Task: Open a blank sheet, save the file as regularreading.html Add Heading 'Benefits of regular reading: 'Add the following points with tick bullets '•	Expanding knowledge_x000D_
•	Improving cognitive abilities_x000D_
' Highlight heading with color  Grey ,change the font size of heading and points to 20
Action: Mouse moved to (299, 202)
Screenshot: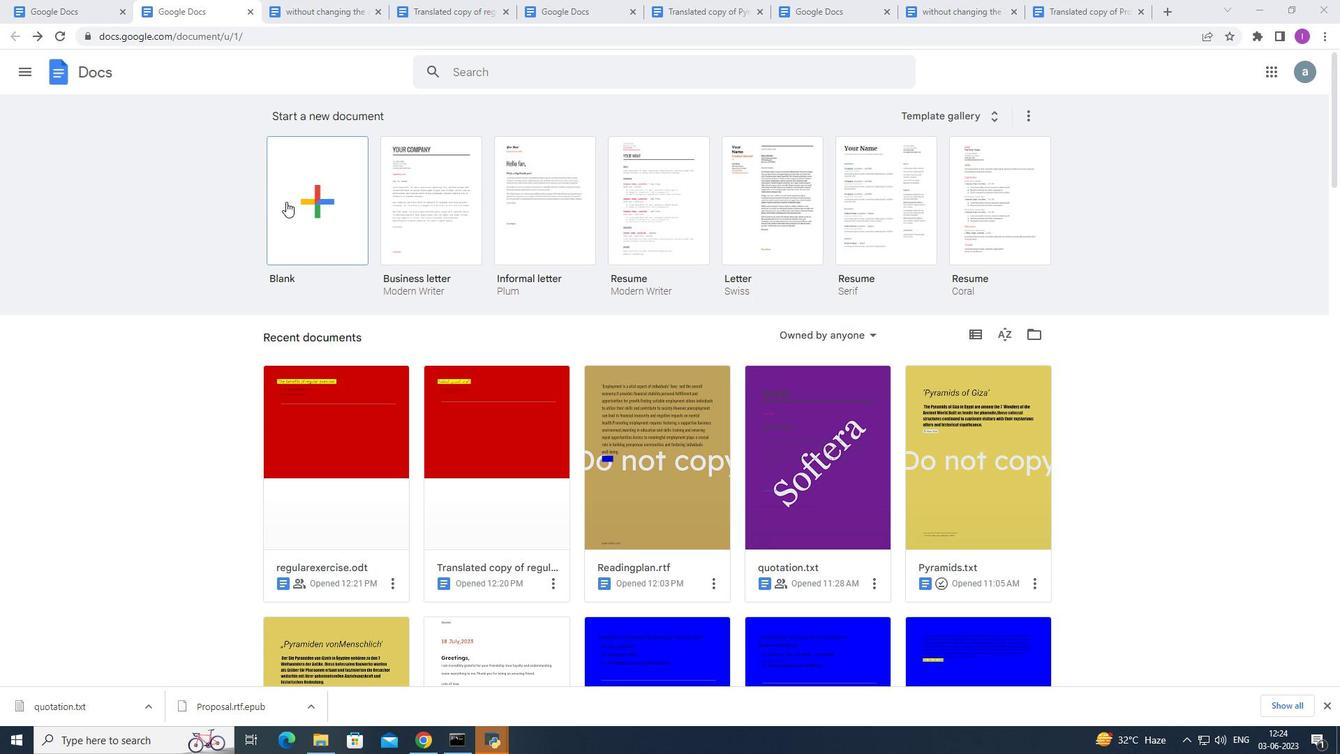 
Action: Mouse pressed left at (299, 202)
Screenshot: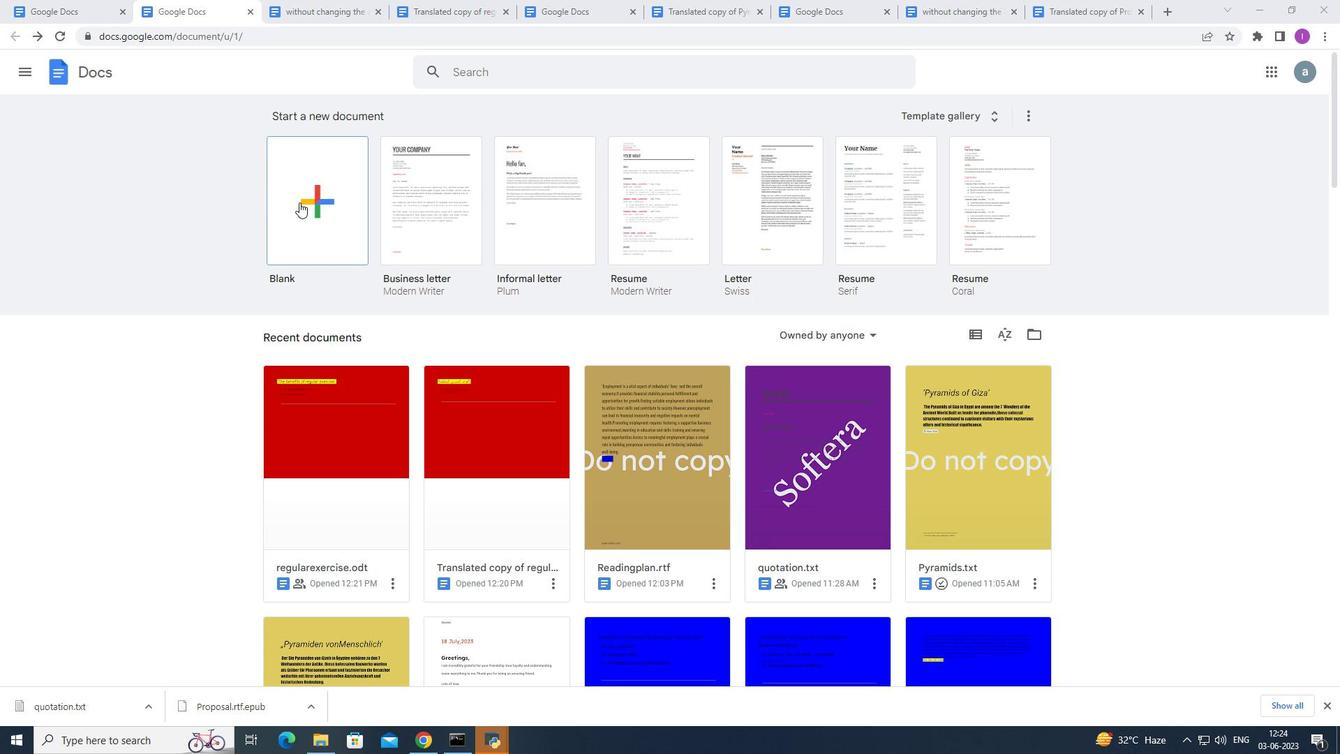 
Action: Mouse moved to (152, 64)
Screenshot: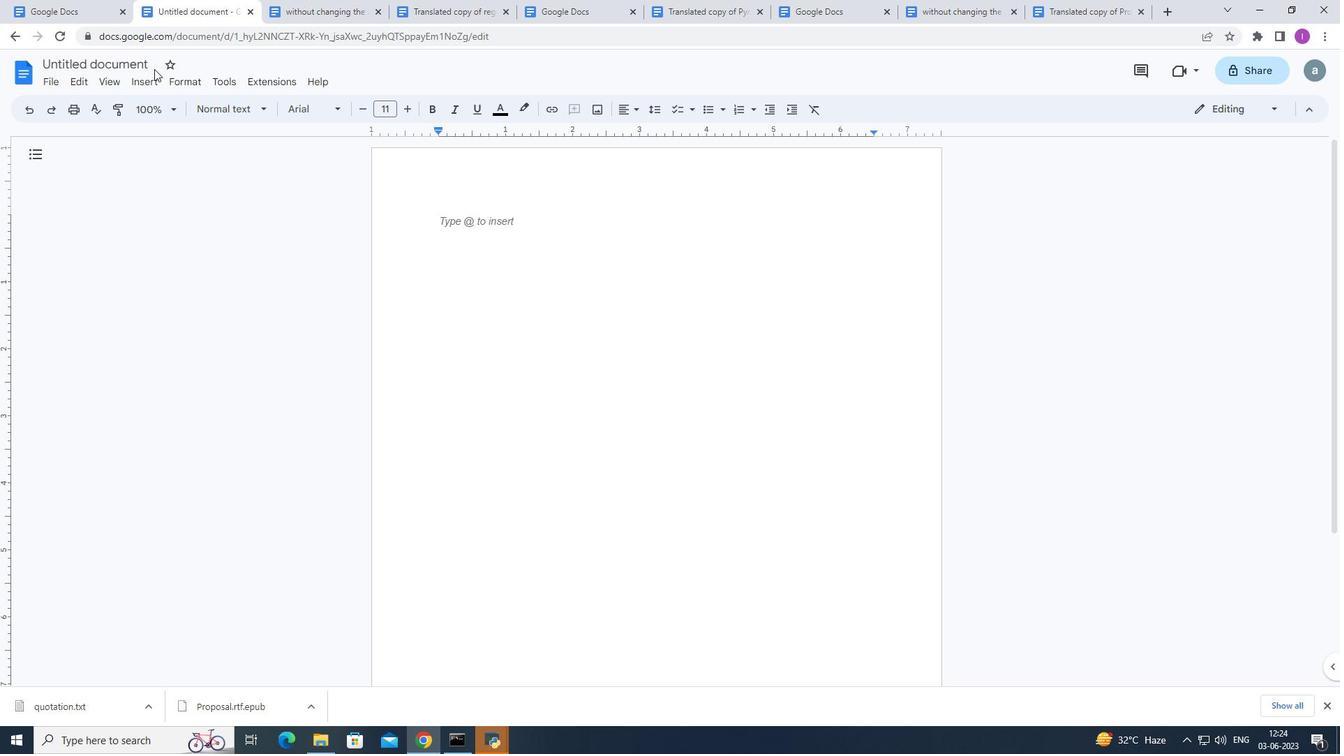 
Action: Mouse pressed left at (152, 64)
Screenshot: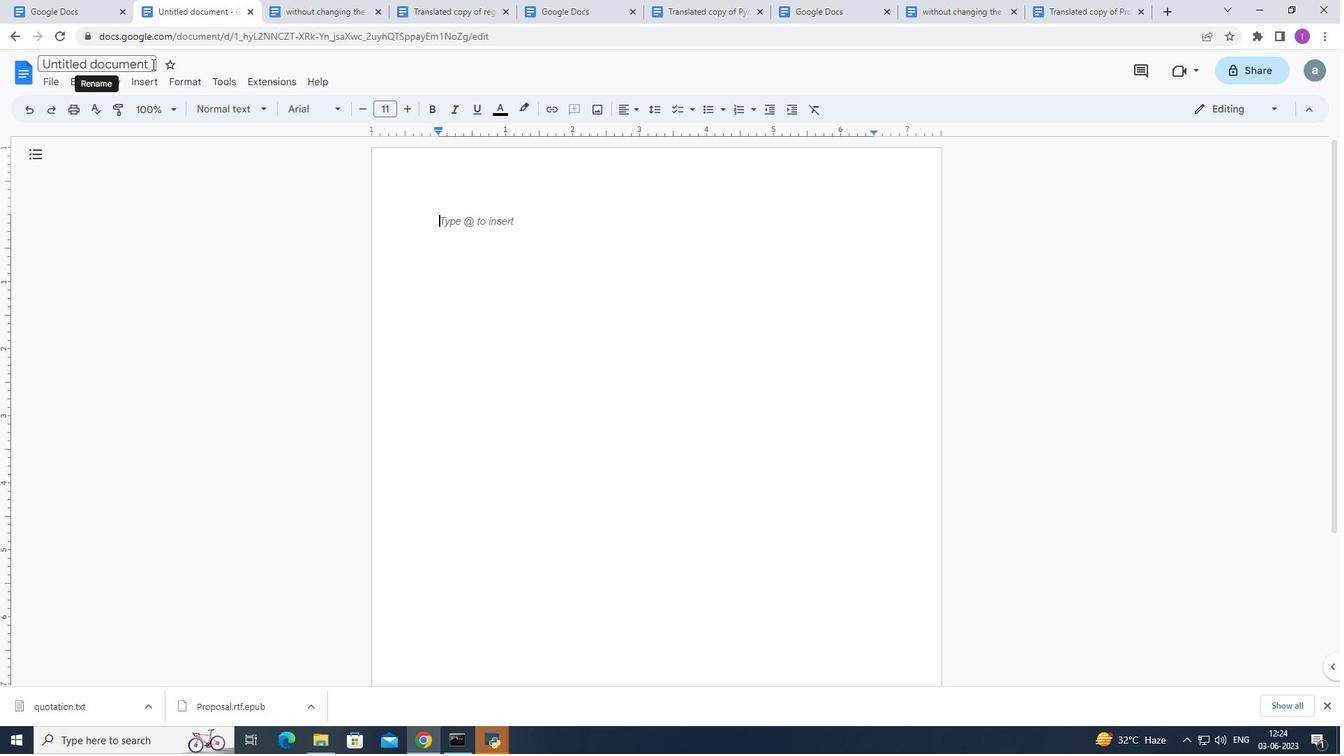 
Action: Mouse moved to (438, 71)
Screenshot: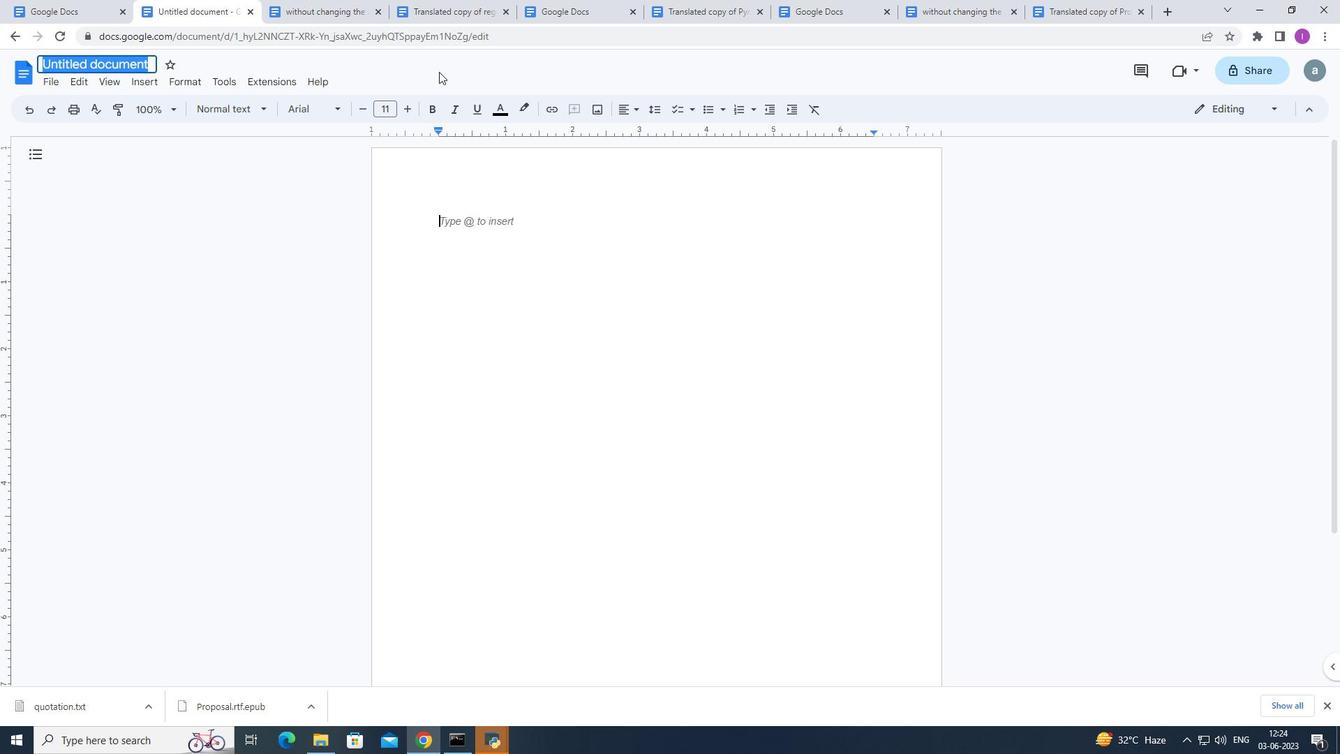 
Action: Key pressed regularreading
Screenshot: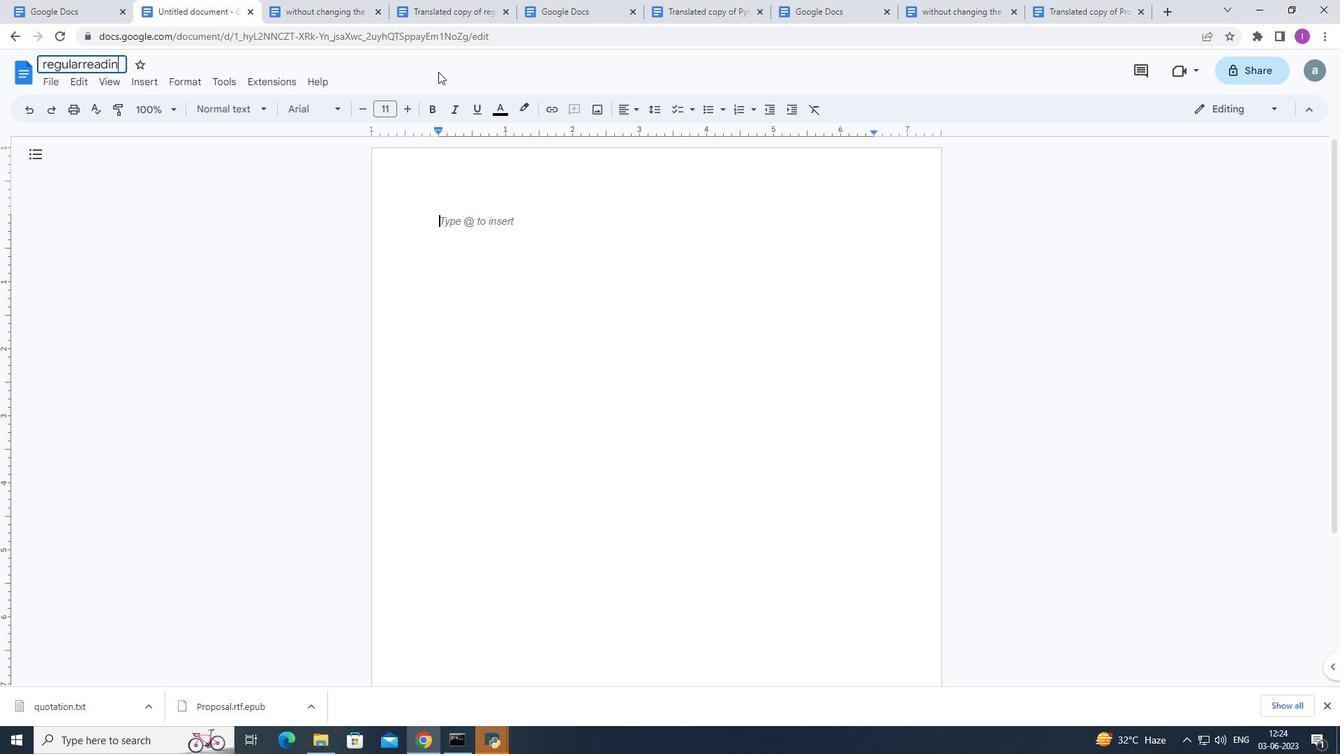 
Action: Mouse moved to (1340, 155)
Screenshot: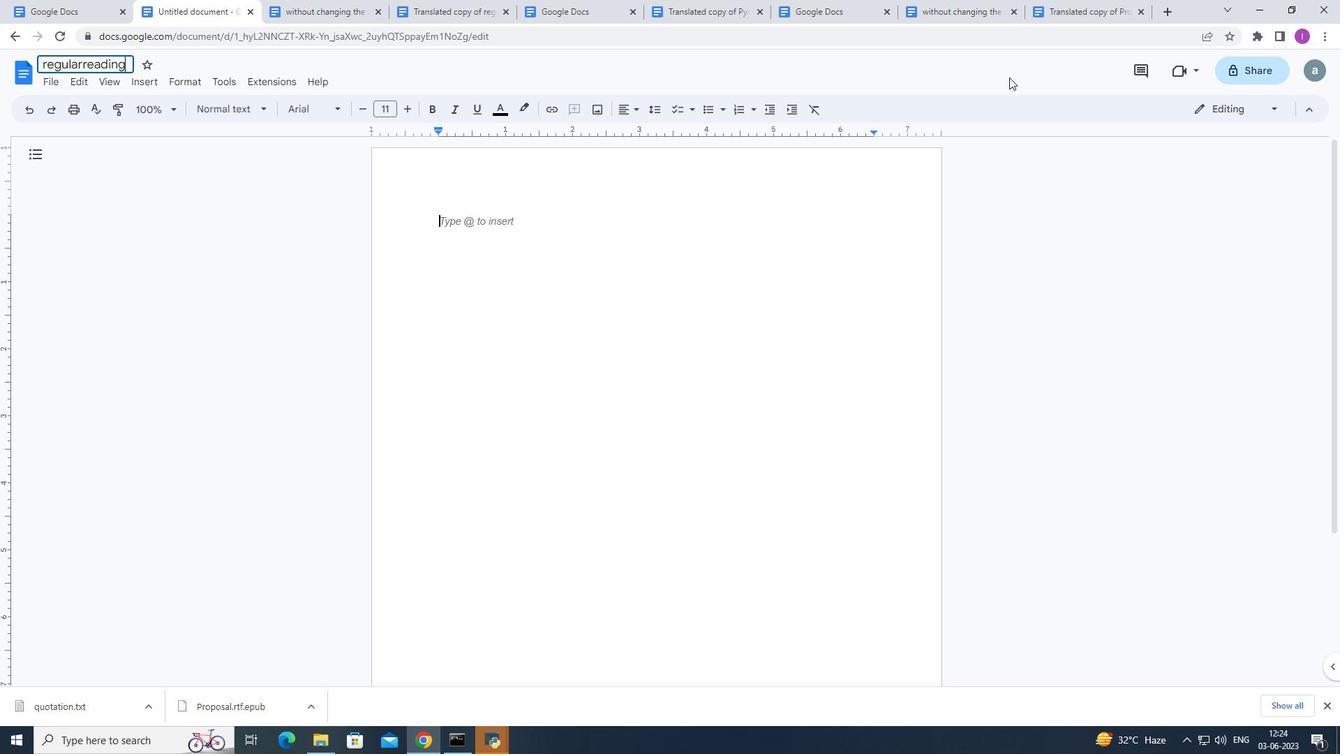 
Action: Key pressed .html
Screenshot: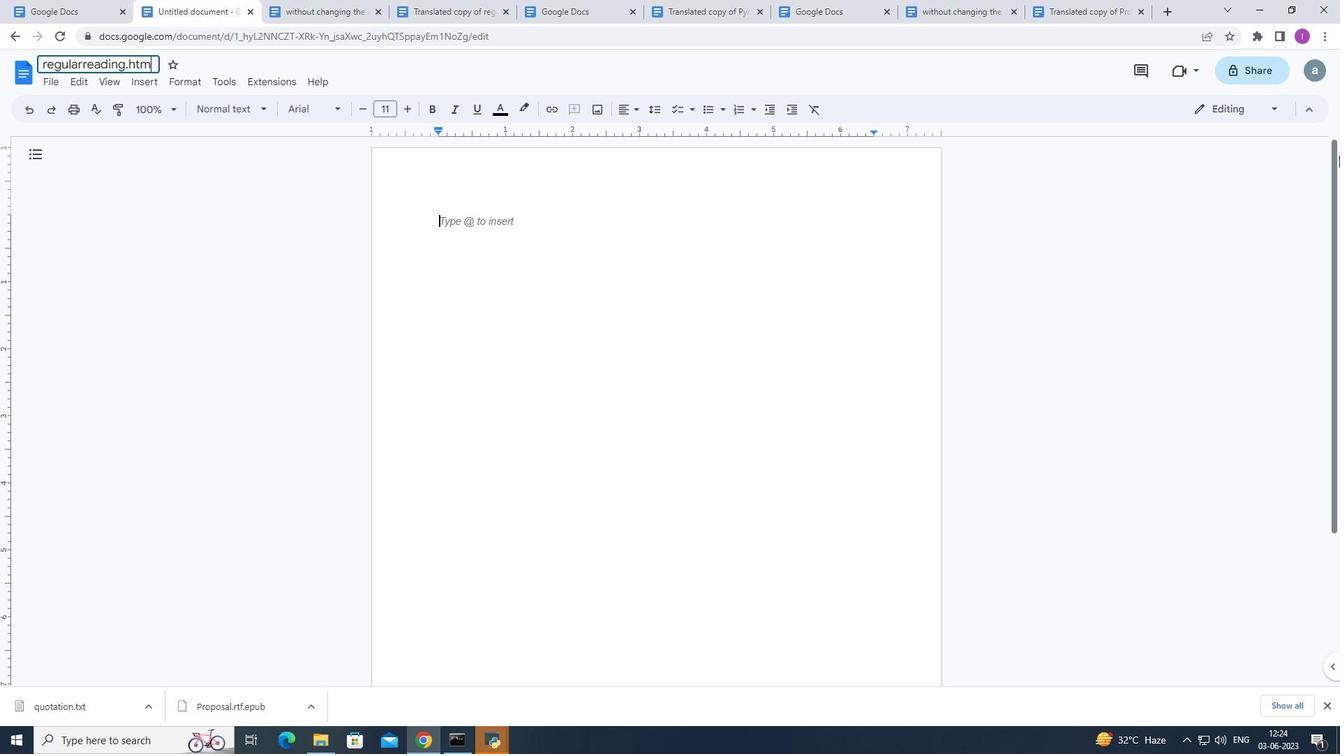 
Action: Mouse moved to (185, 83)
Screenshot: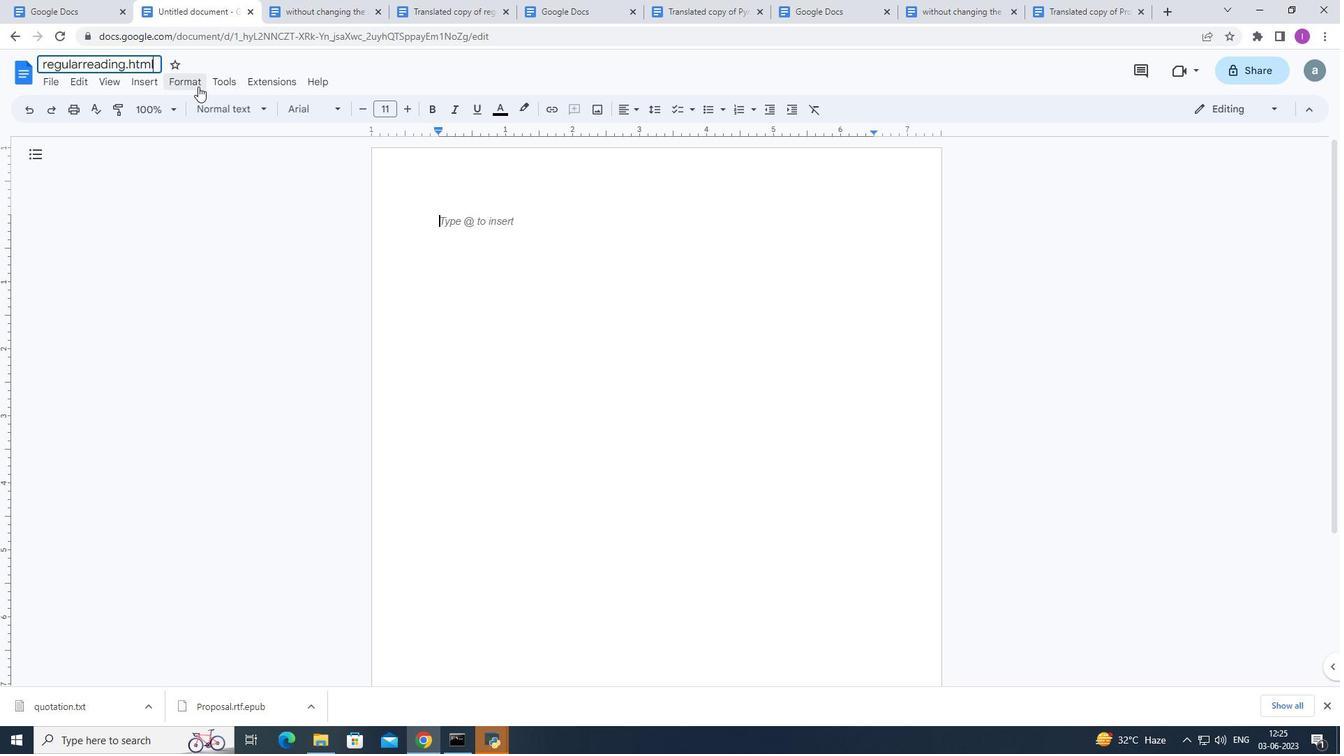 
Action: Mouse pressed left at (185, 83)
Screenshot: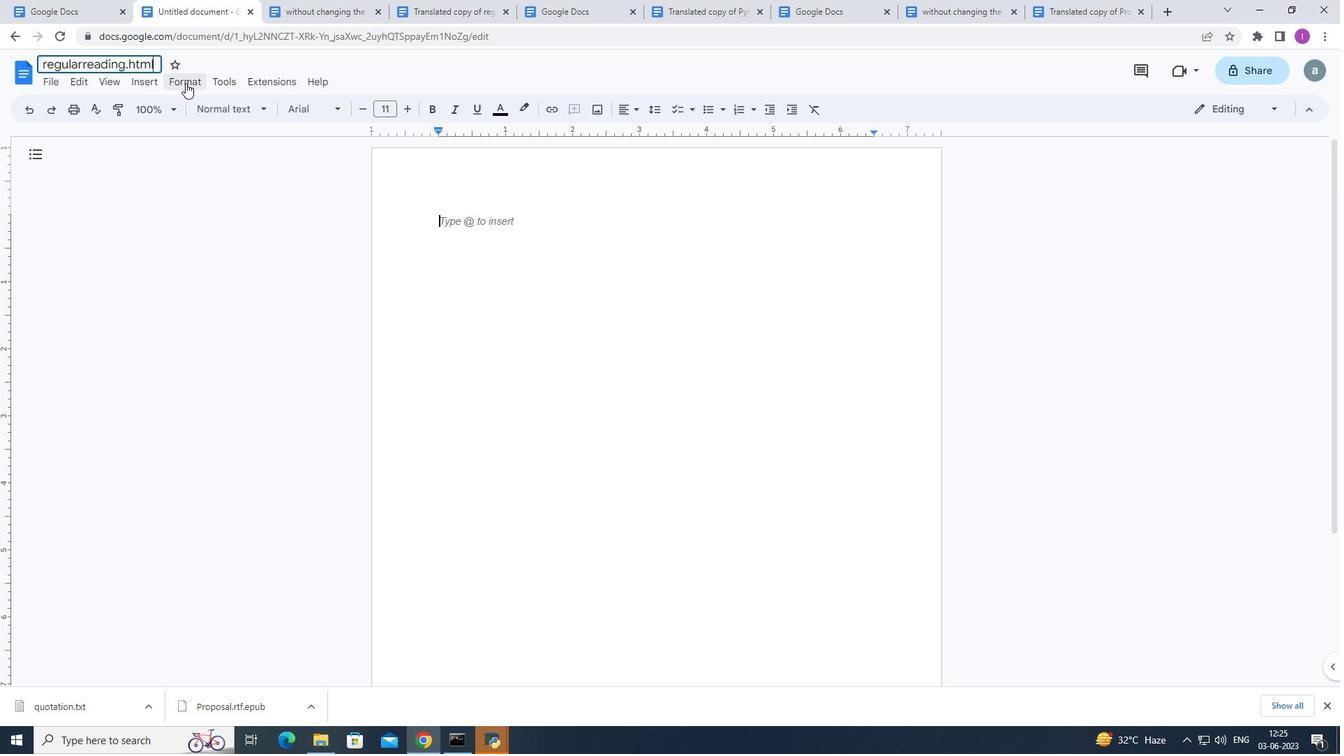 
Action: Mouse moved to (634, 236)
Screenshot: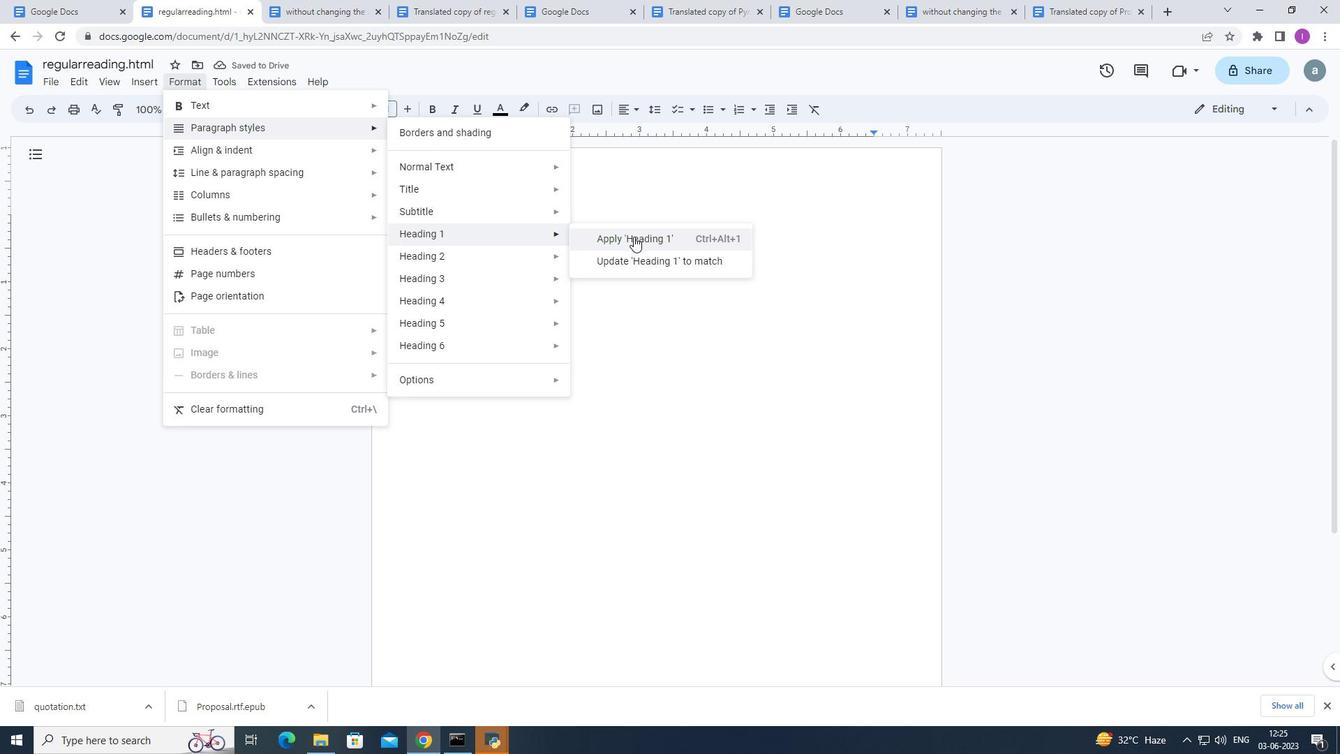 
Action: Mouse pressed left at (634, 236)
Screenshot: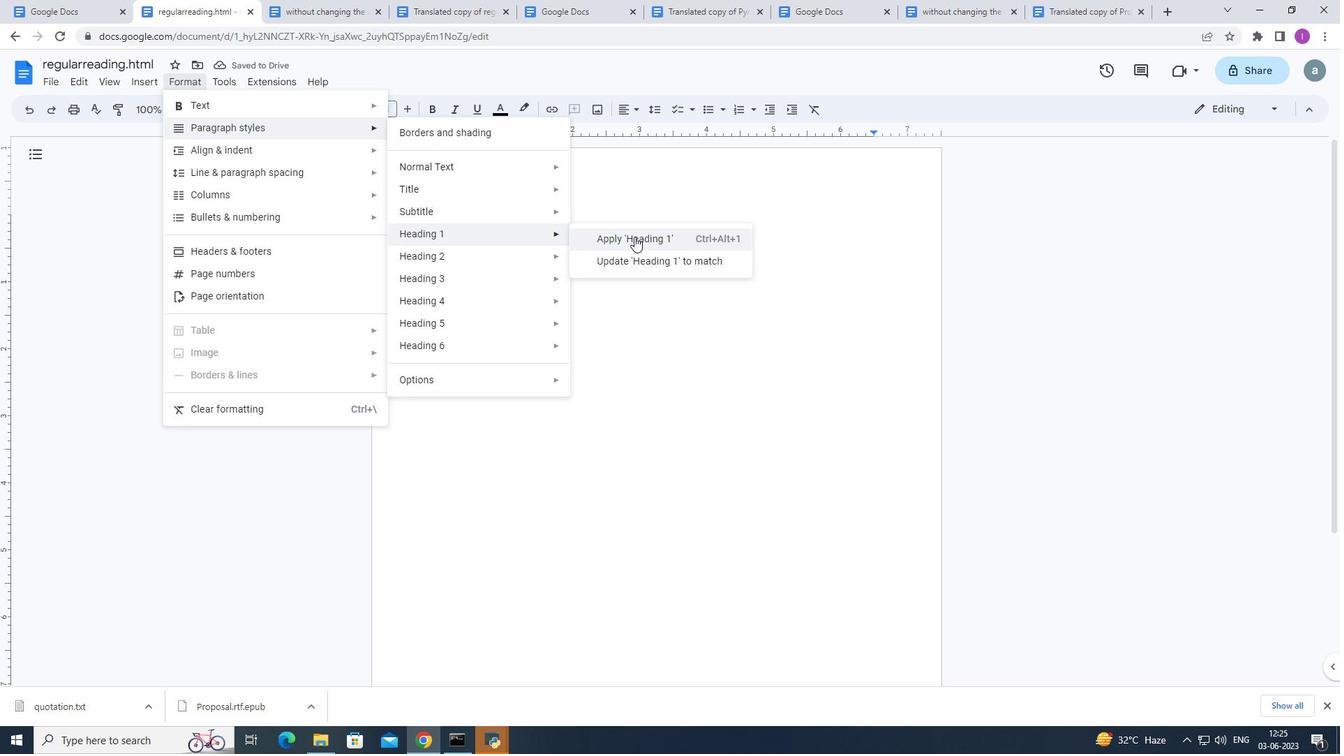
Action: Mouse moved to (605, 216)
Screenshot: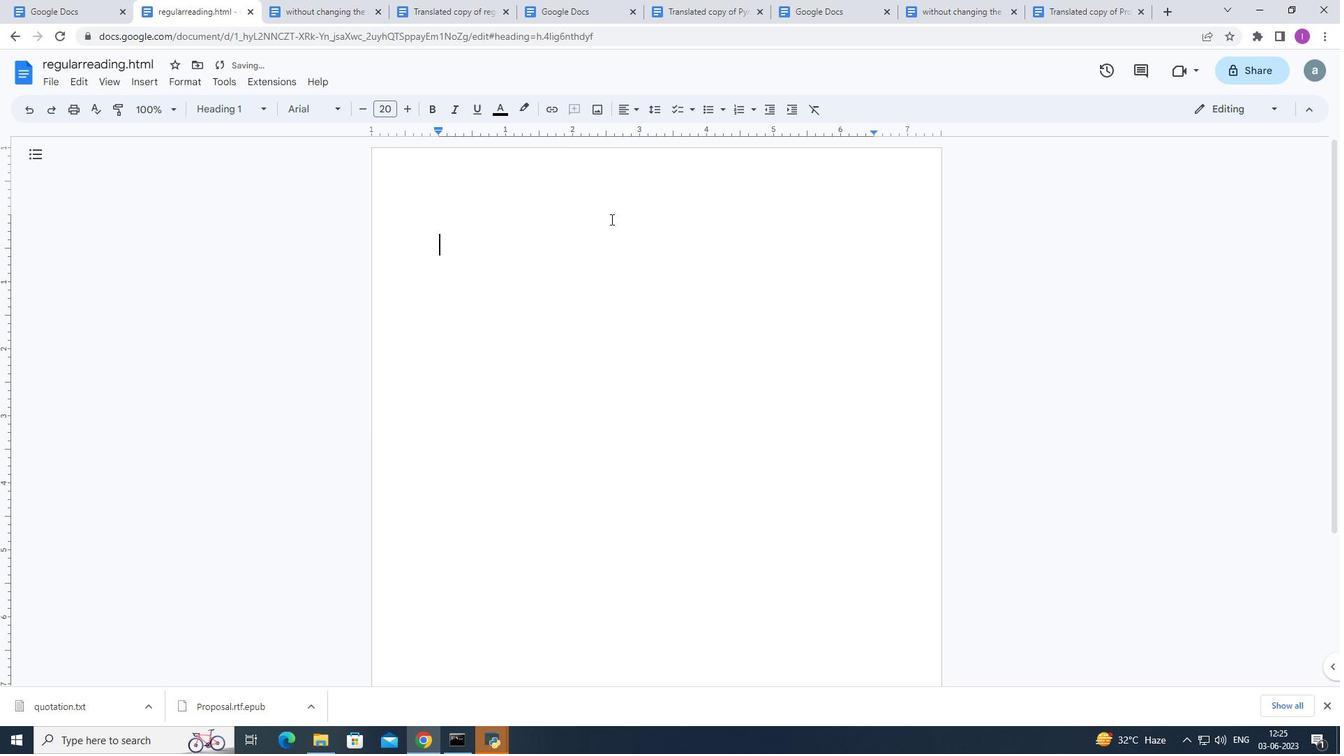
Action: Key pressed <Key.shift>Benefits<Key.space>of<Key.space>regular<Key.space>read
Screenshot: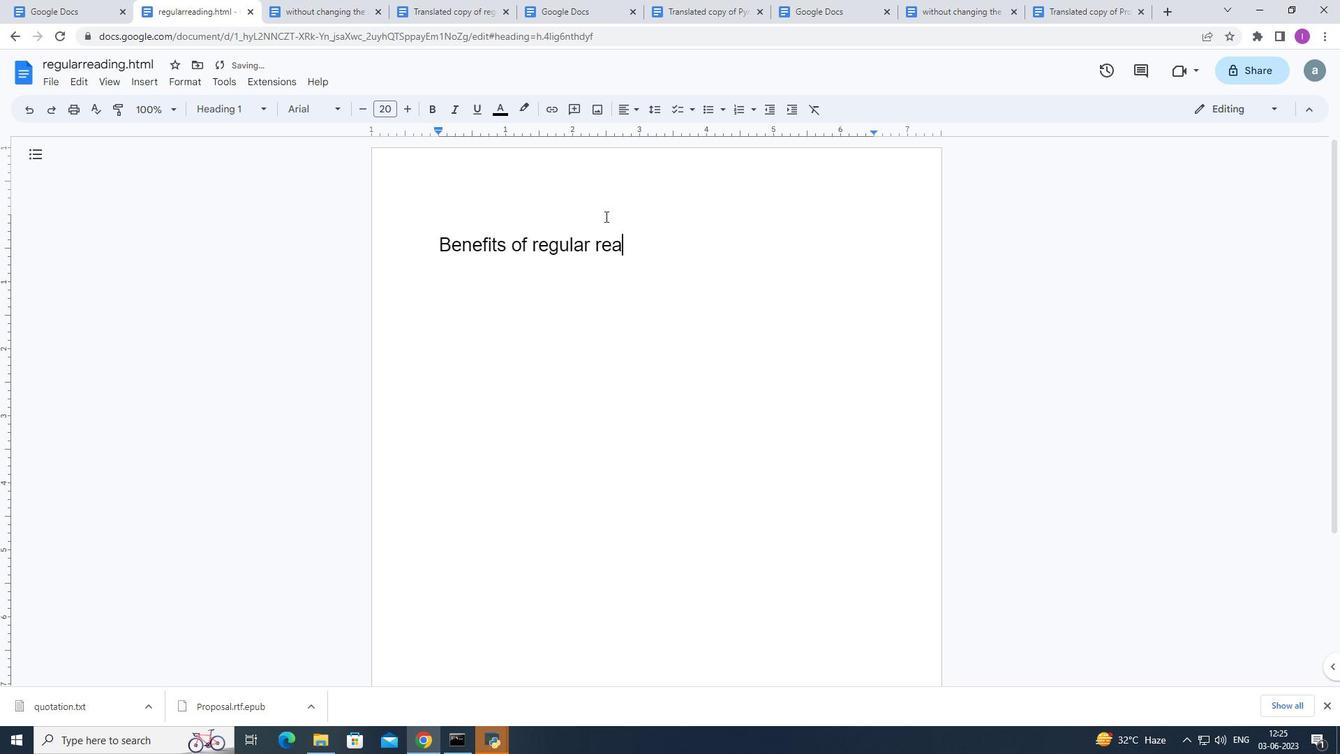 
Action: Mouse moved to (606, 220)
Screenshot: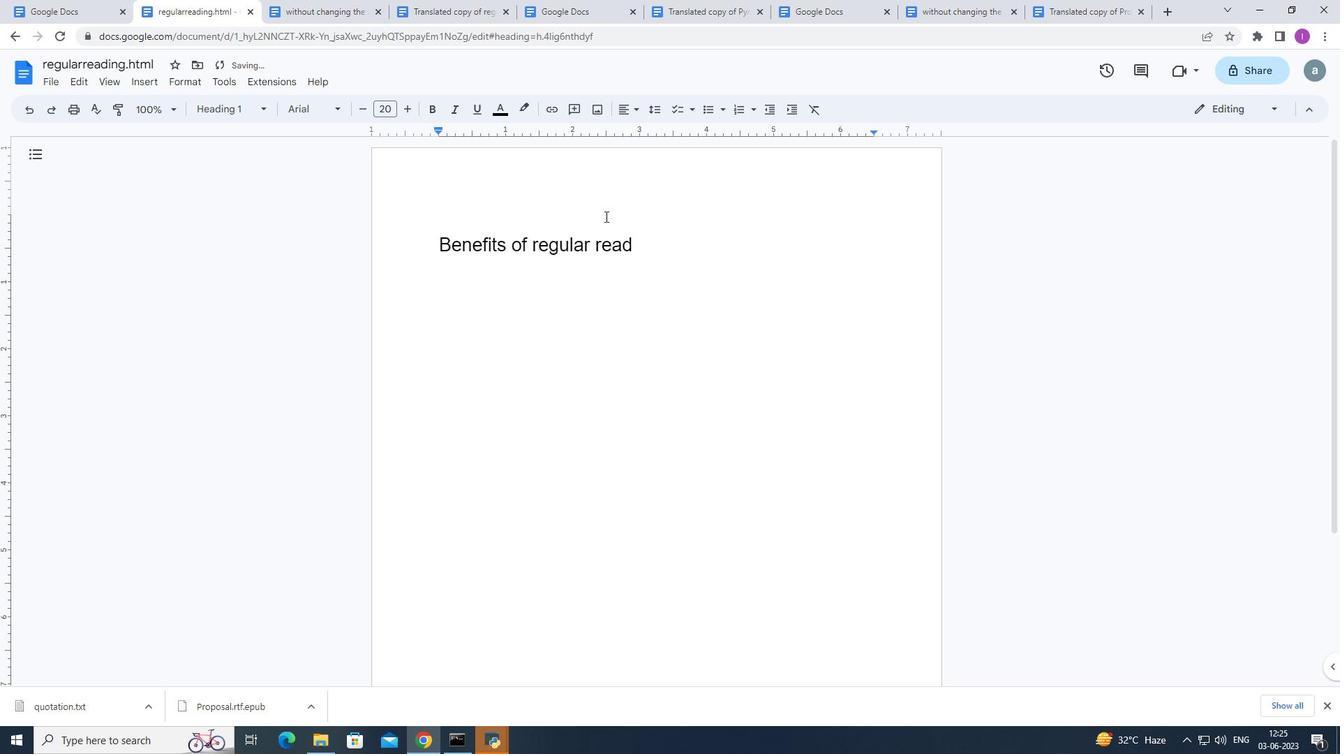 
Action: Mouse pressed left at (606, 220)
Screenshot: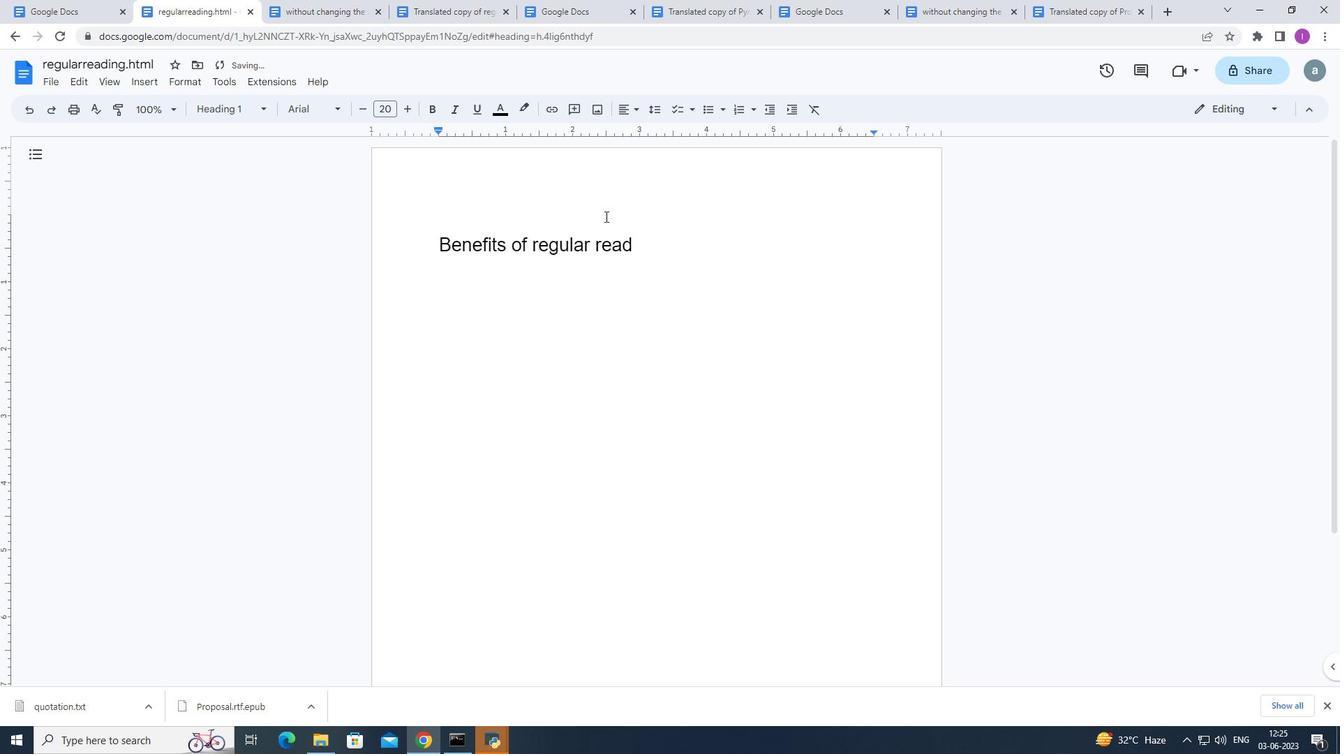 
Action: Mouse moved to (654, 260)
Screenshot: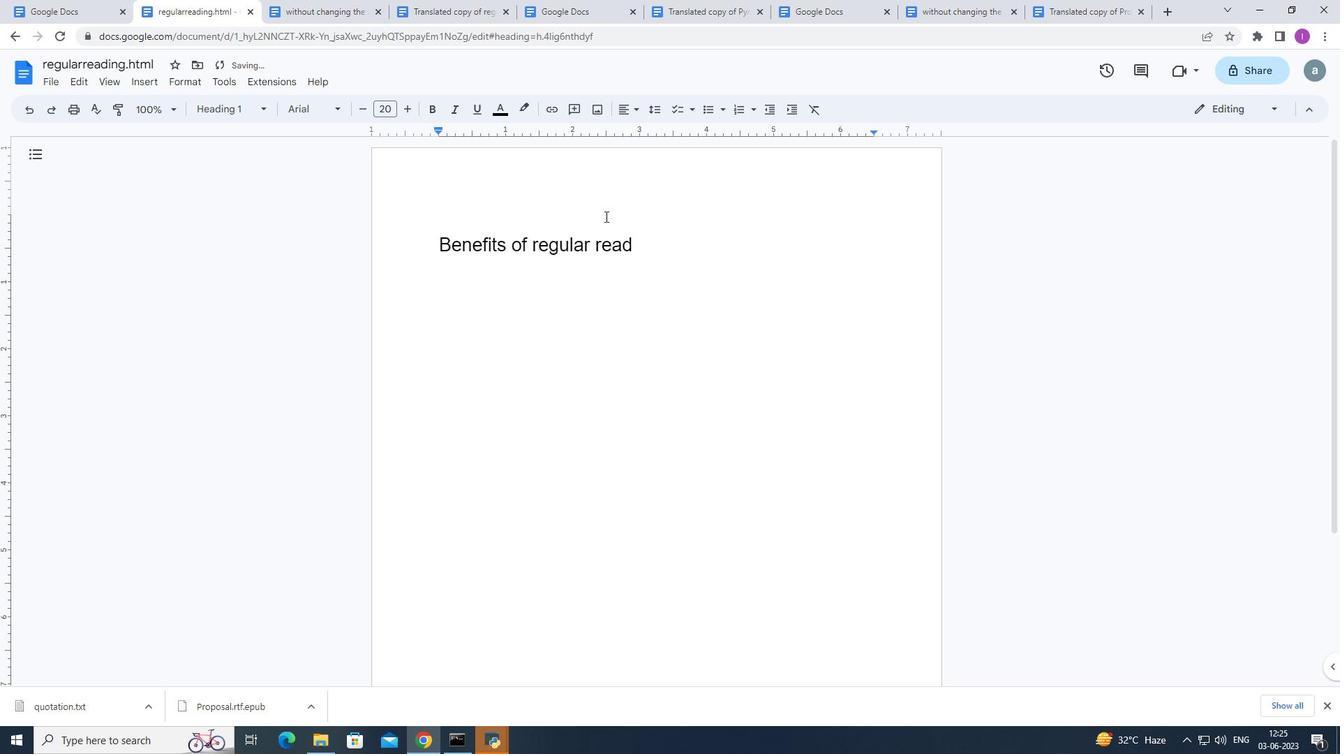 
Action: Key pressed i<Key.backspace>eading
Screenshot: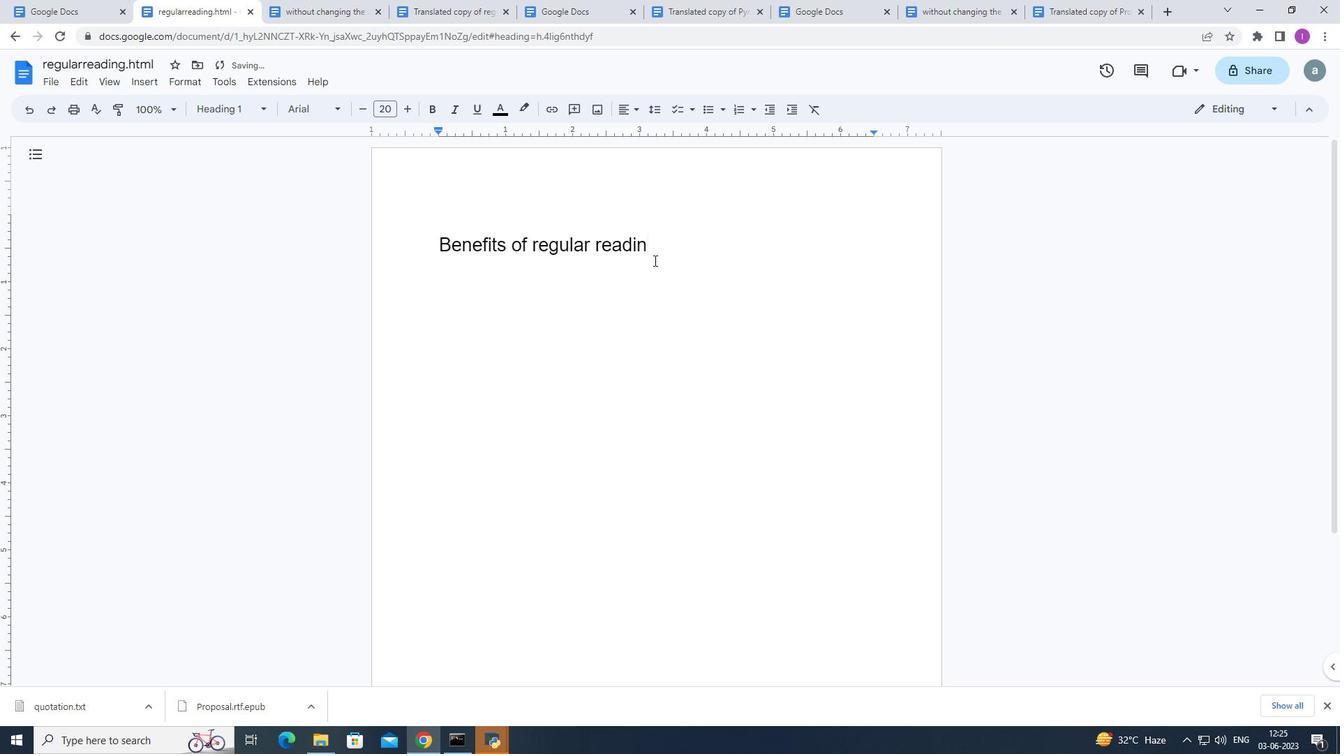 
Action: Mouse moved to (439, 244)
Screenshot: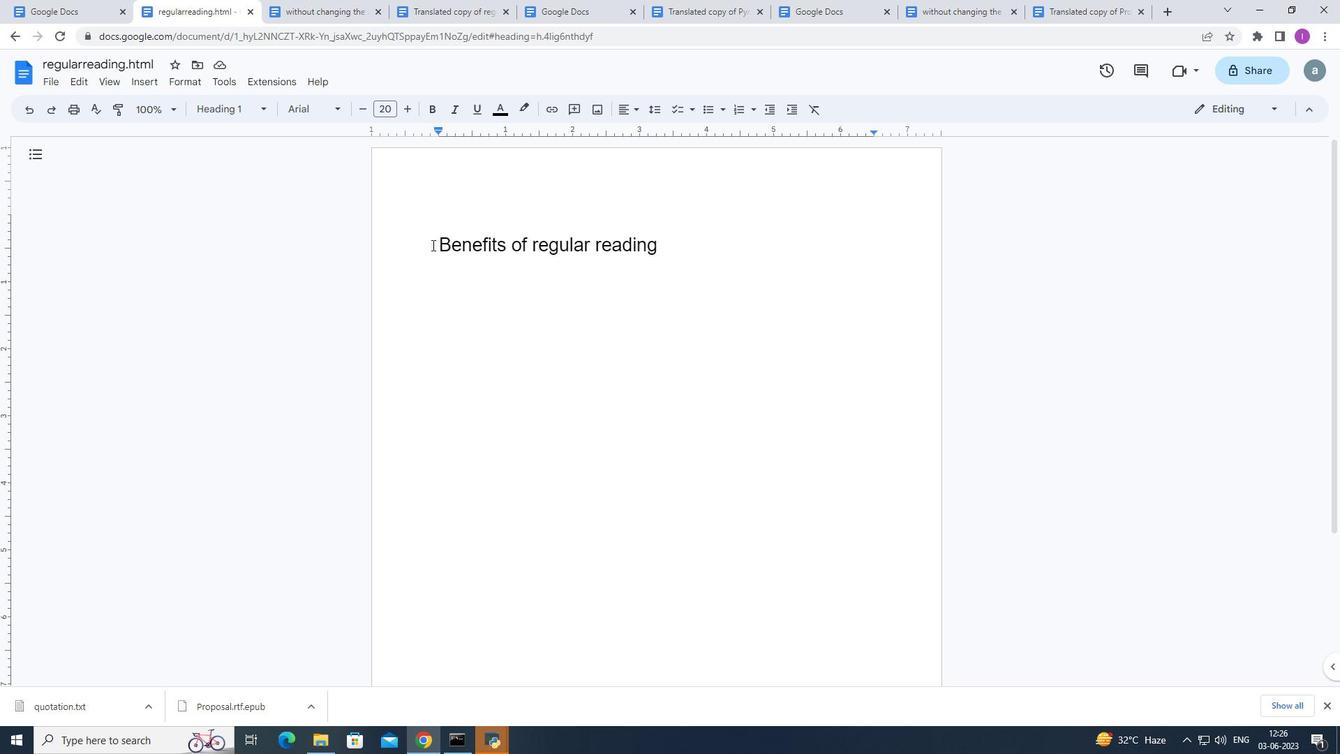 
Action: Mouse pressed left at (439, 244)
Screenshot: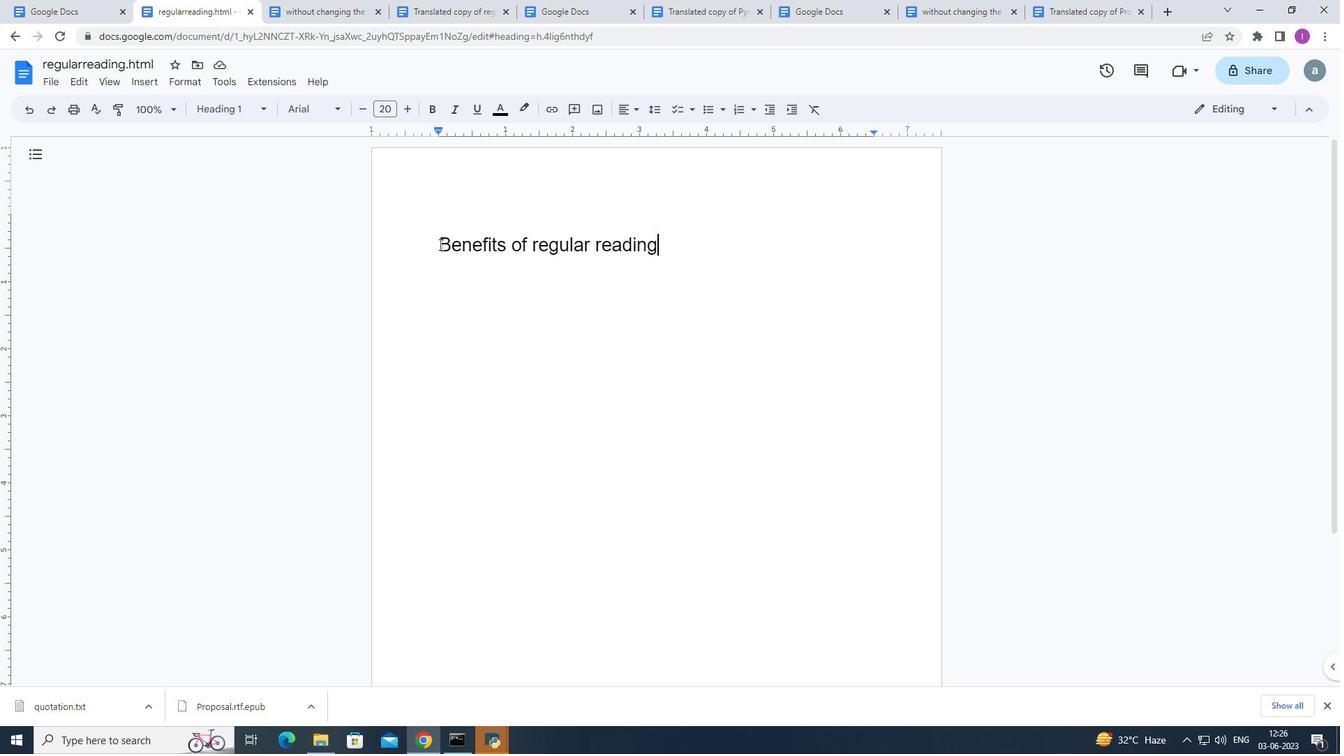 
Action: Mouse moved to (469, 236)
Screenshot: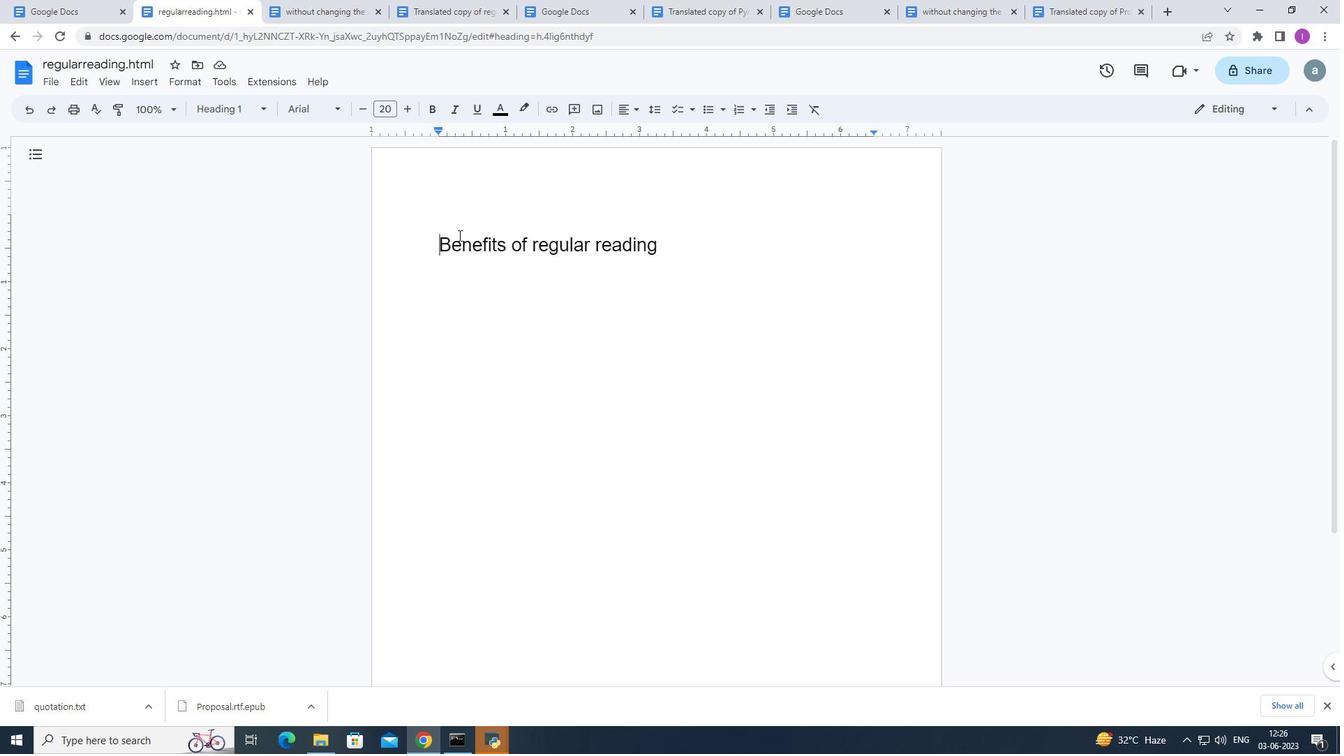 
Action: Key pressed '
Screenshot: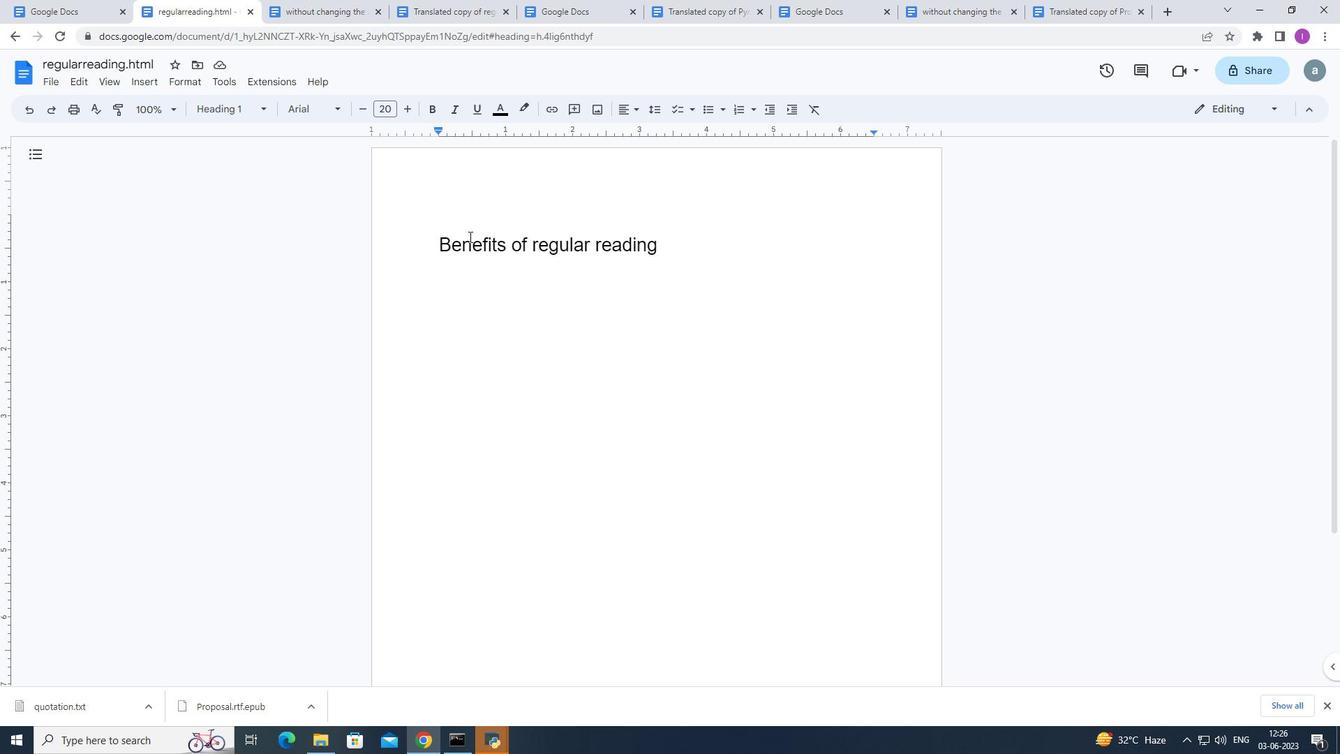 
Action: Mouse moved to (676, 247)
Screenshot: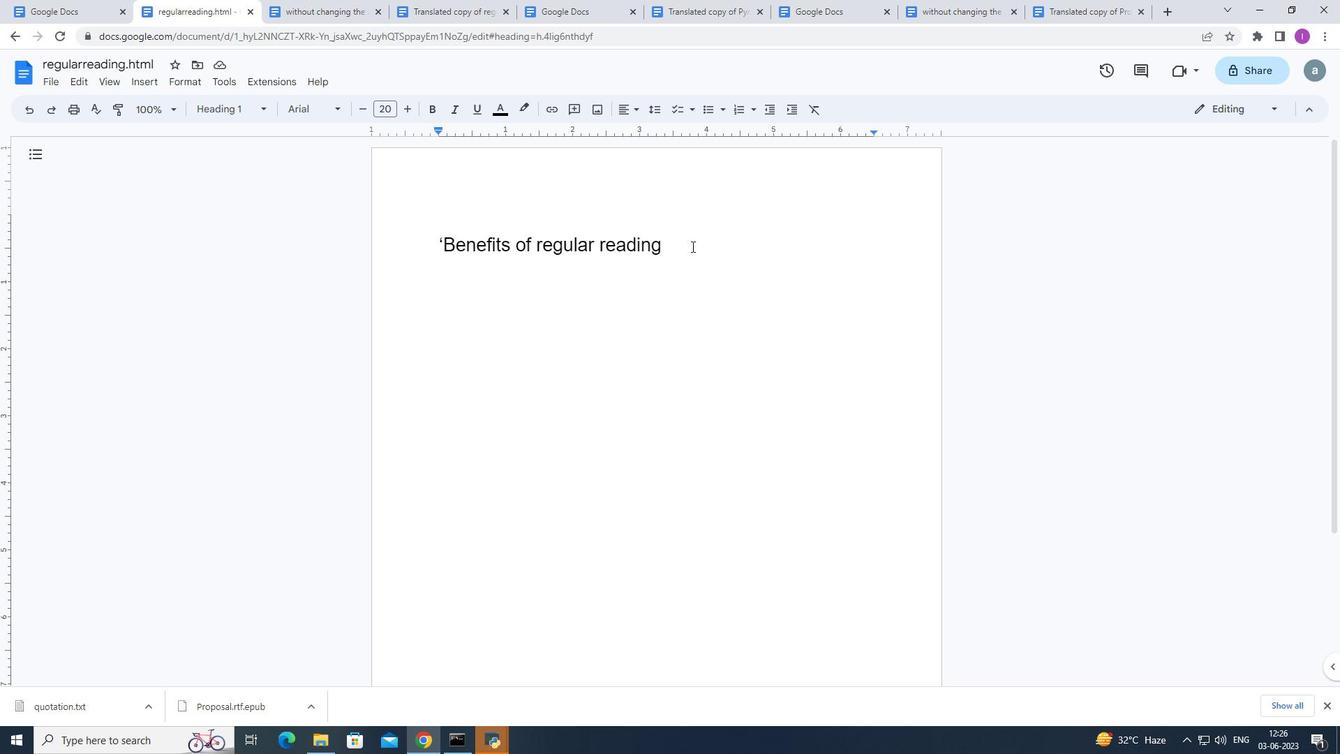 
Action: Mouse pressed left at (676, 247)
Screenshot: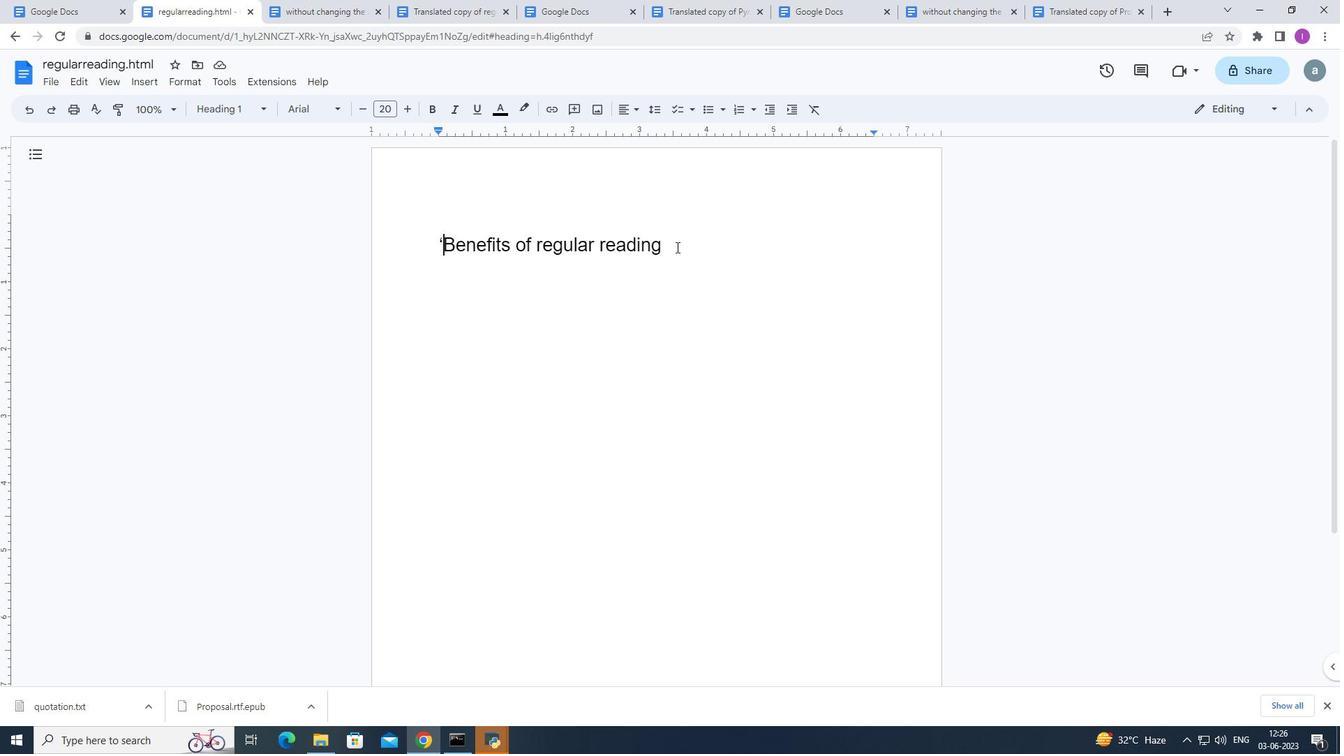 
Action: Mouse moved to (675, 247)
Screenshot: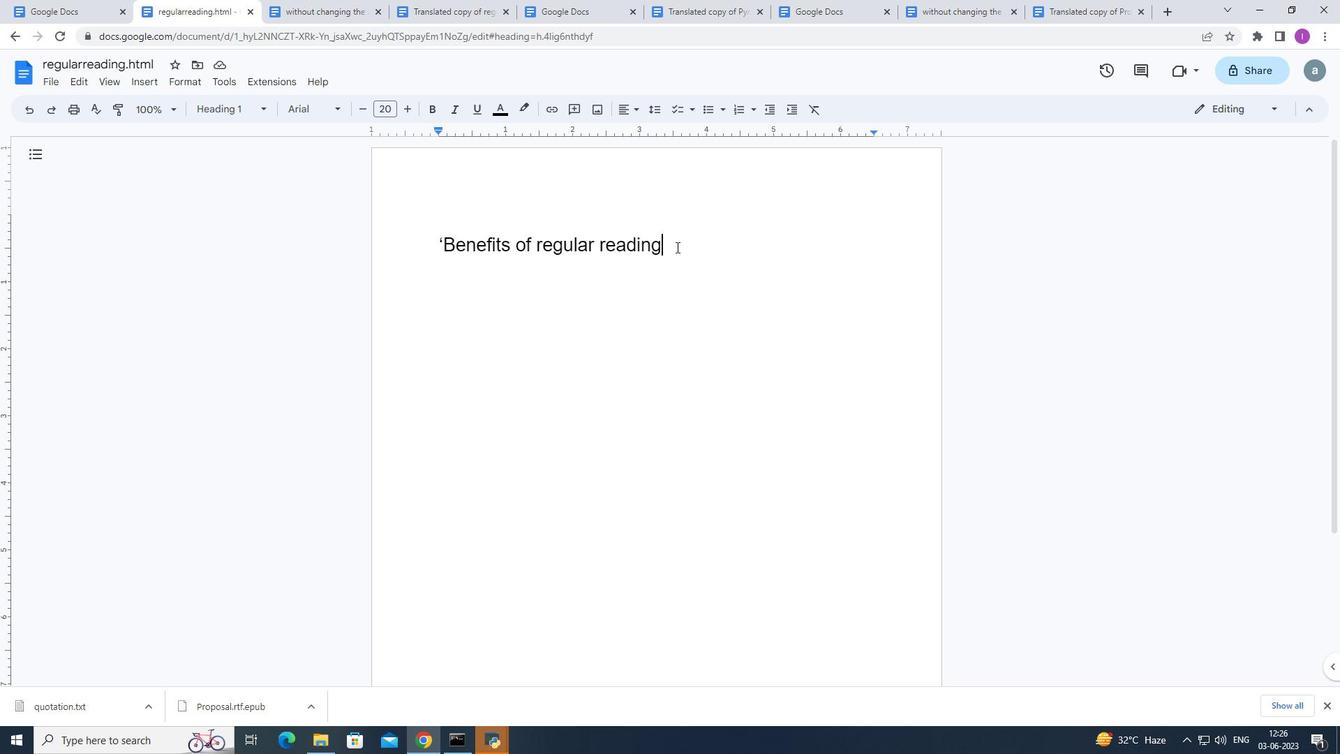 
Action: Key pressed '
Screenshot: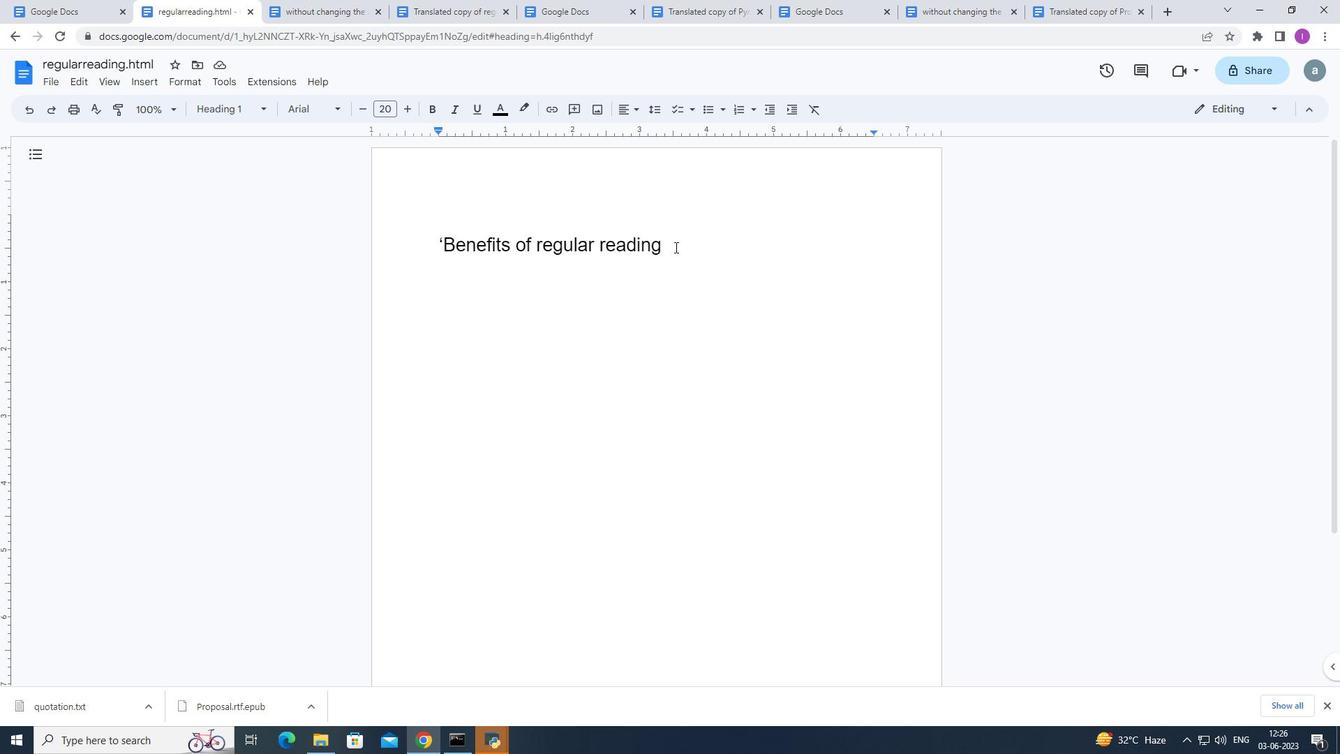 
Action: Mouse moved to (626, 239)
Screenshot: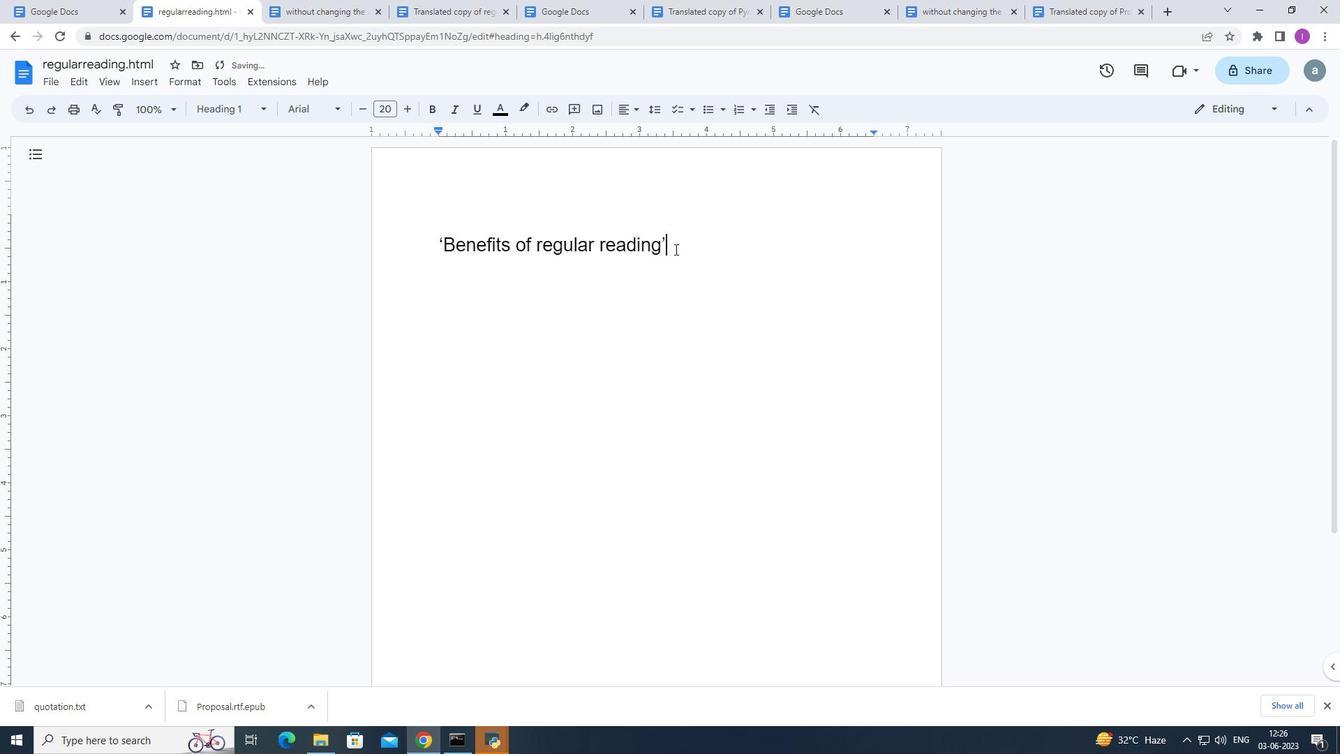
Action: Key pressed <Key.shift><Key.shift><Key.shift><Key.shift><Key.shift><Key.shift><Key.shift><Key.shift><Key.shift><Key.shift><Key.shift><Key.shift><Key.shift><Key.shift><Key.shift><Key.shift><Key.shift><Key.shift><Key.shift><Key.shift><Key.shift><Key.shift><Key.shift><Key.shift><Key.shift><Key.shift><Key.shift><Key.shift><Key.shift><Key.shift><Key.shift><Key.shift><Key.shift><Key.shift><Key.shift><Key.shift><Key.shift><Key.shift><Key.shift><Key.shift><Key.shift><Key.shift><Key.shift><Key.shift><Key.shift><Key.shift><Key.shift><Key.shift><Key.shift><Key.shift><Key.shift><Key.shift><Key.shift><Key.shift><Key.shift><Key.shift><Key.shift><Key.shift><Key.shift><Key.shift><Key.shift><Key.shift><Key.shift><Key.shift><Key.shift><Key.shift><Key.shift><Key.shift><Key.shift><Key.shift><Key.shift><Key.shift><Key.shift><Key.shift>:<Key.enter>
Screenshot: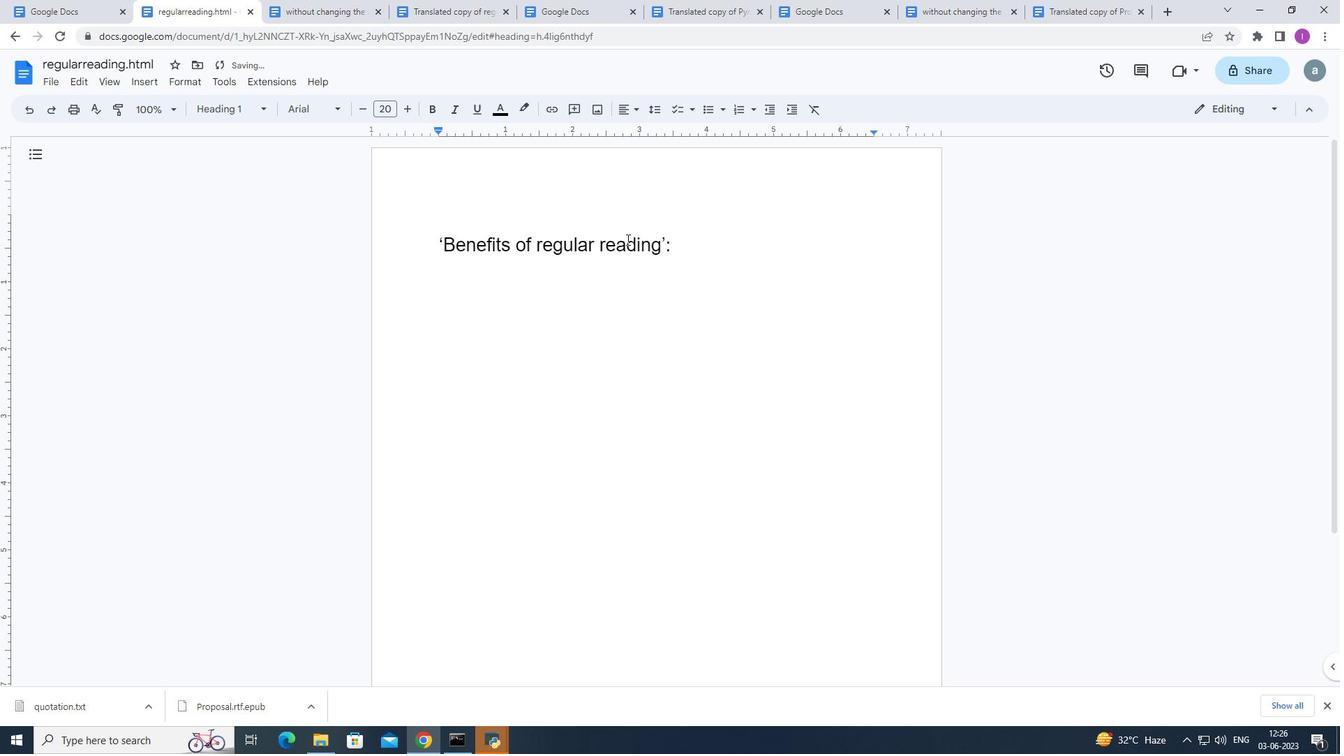 
Action: Mouse moved to (711, 104)
Screenshot: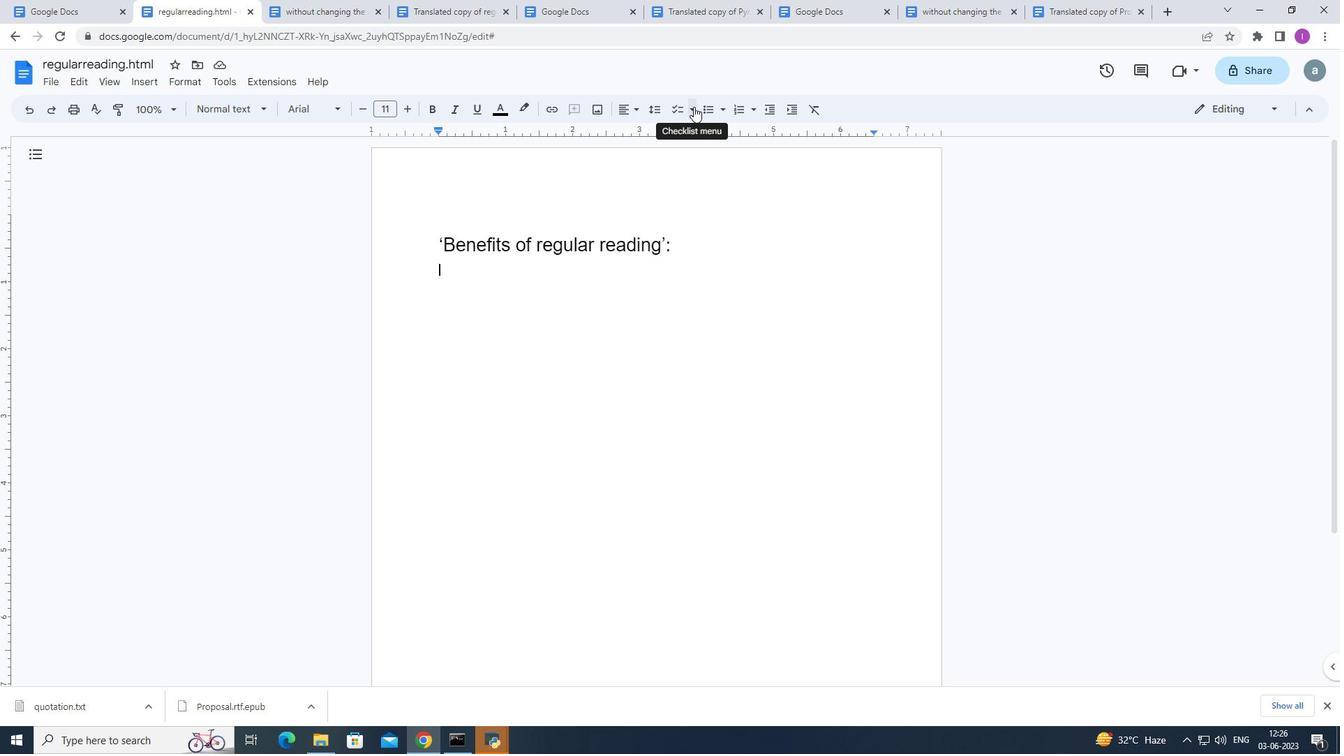 
Action: Mouse pressed left at (711, 104)
Screenshot: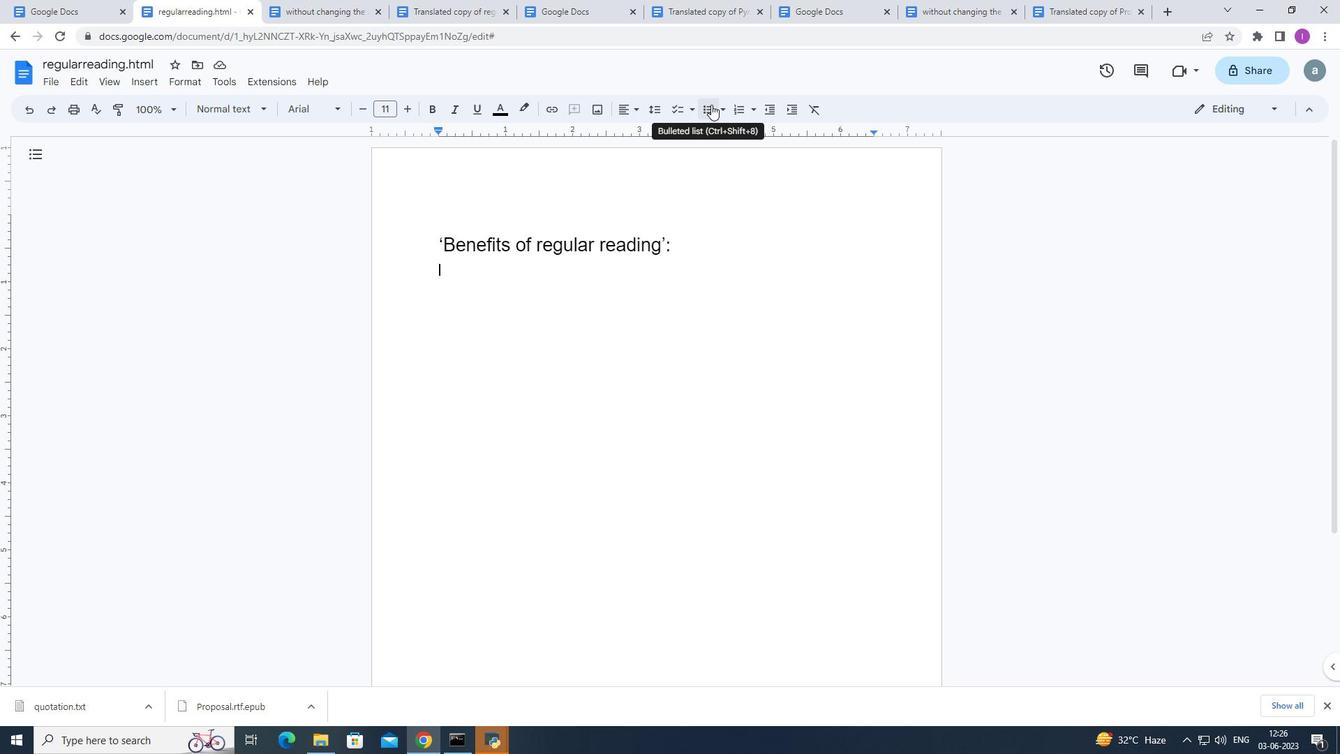 
Action: Mouse moved to (1014, 224)
Screenshot: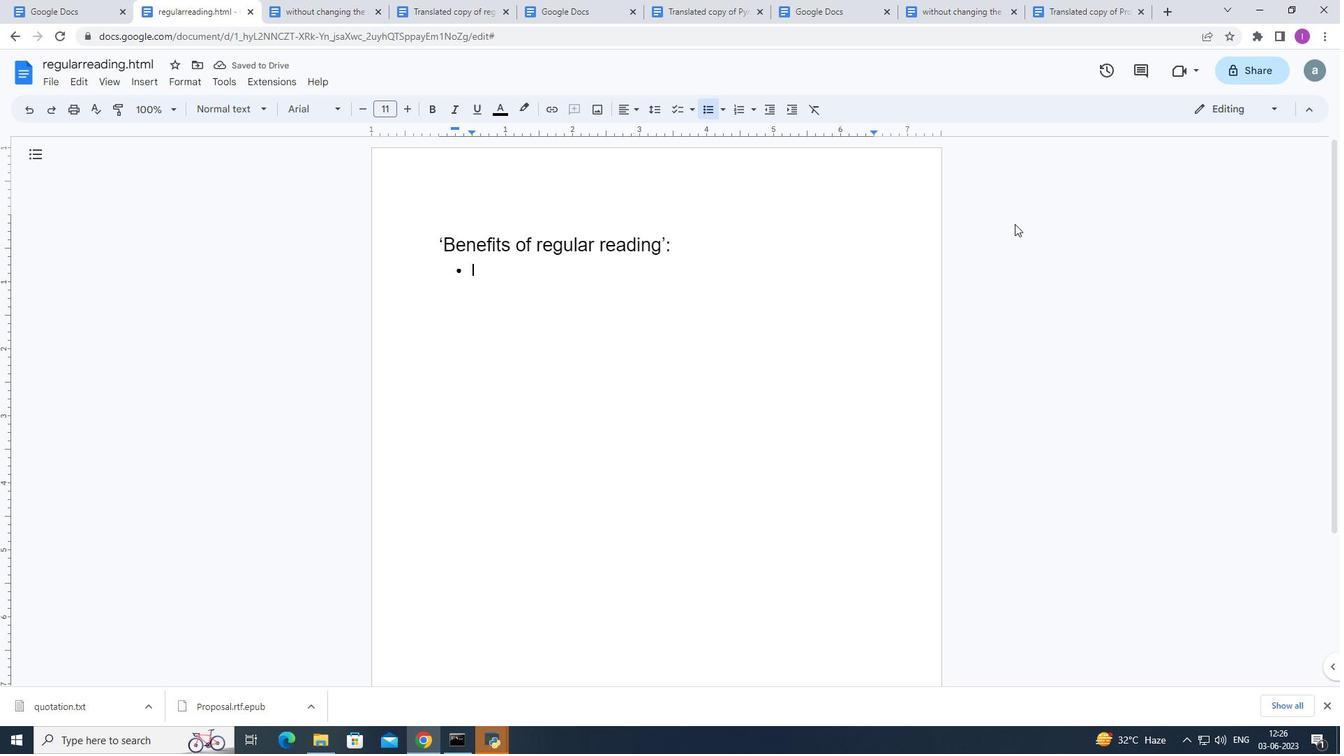 
Action: Key pressed <Key.shift>Expanding<Key.space><Key.shift>Knowledge<Key.enter><Key.shift><Key.shift><Key.shift><Key.shift>Improving<Key.space>cognitive<Key.space>abilities
Screenshot: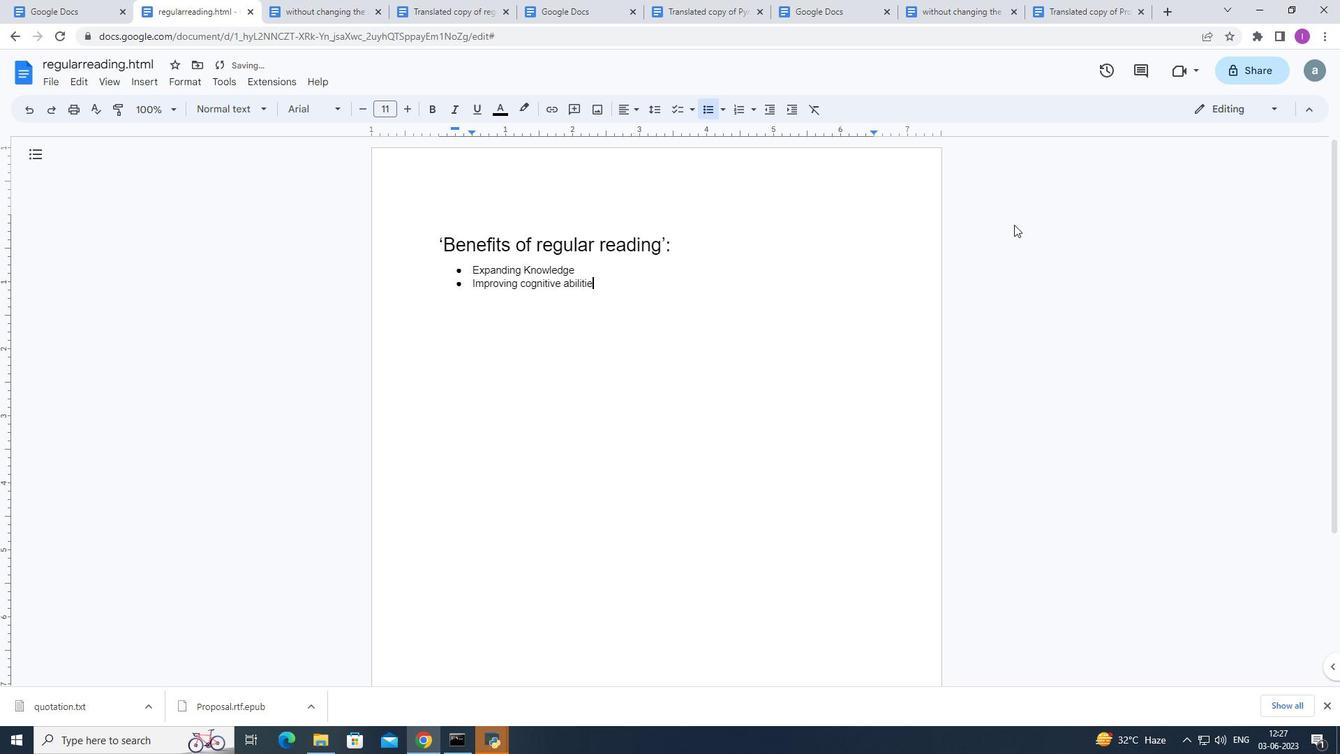 
Action: Mouse moved to (652, 448)
Screenshot: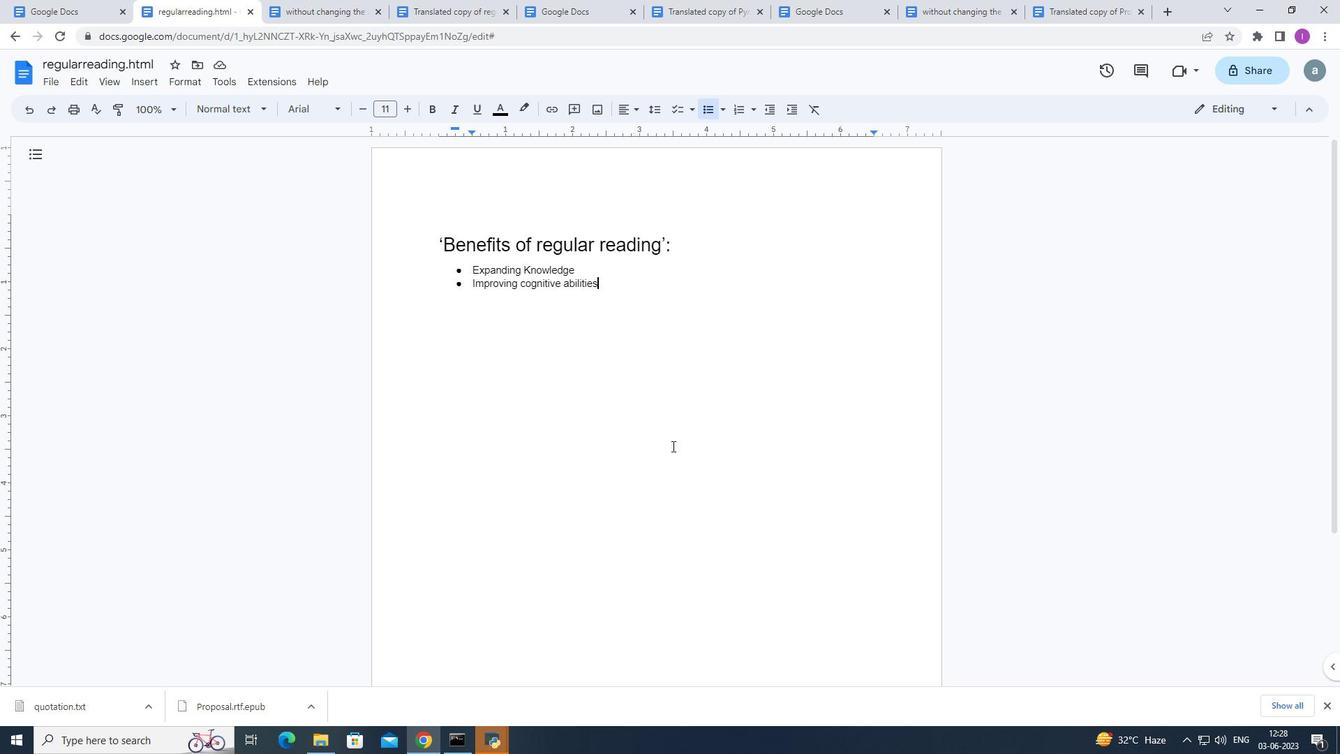 
Action: Mouse pressed left at (652, 448)
Screenshot: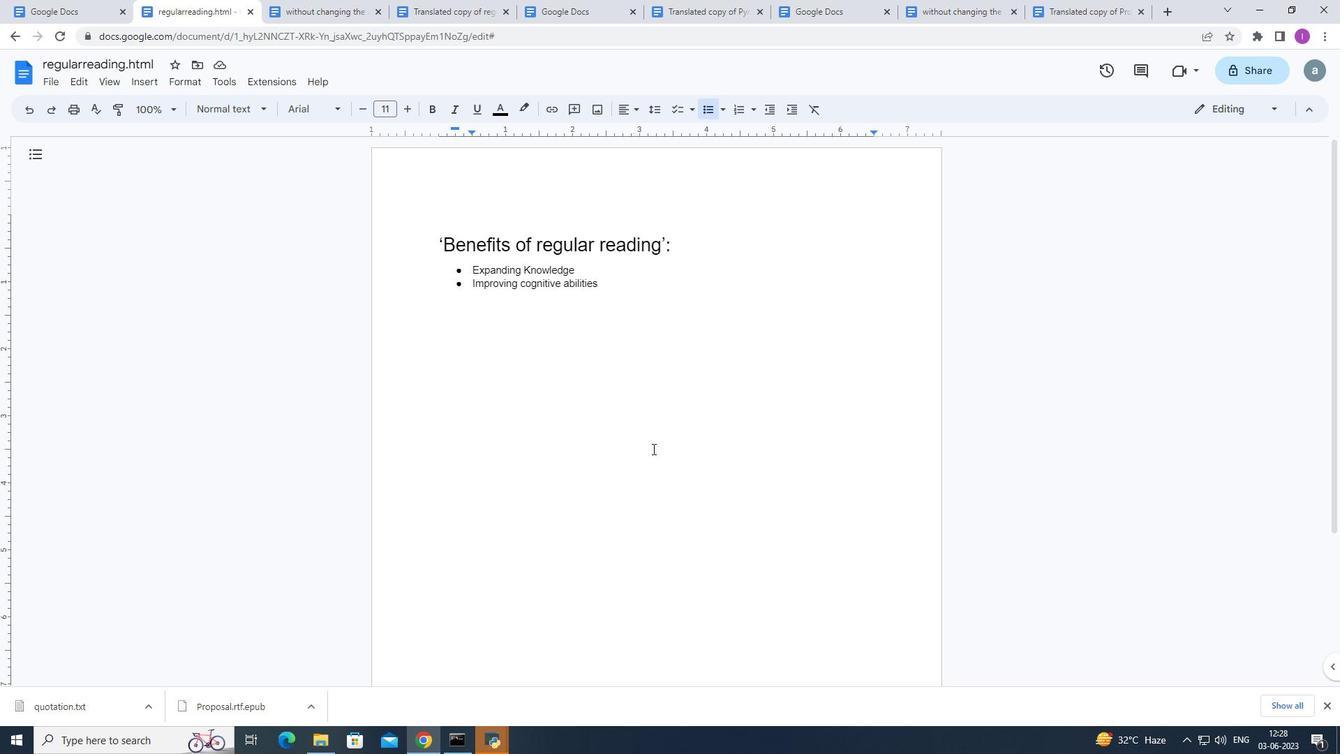 
Action: Mouse moved to (684, 242)
Screenshot: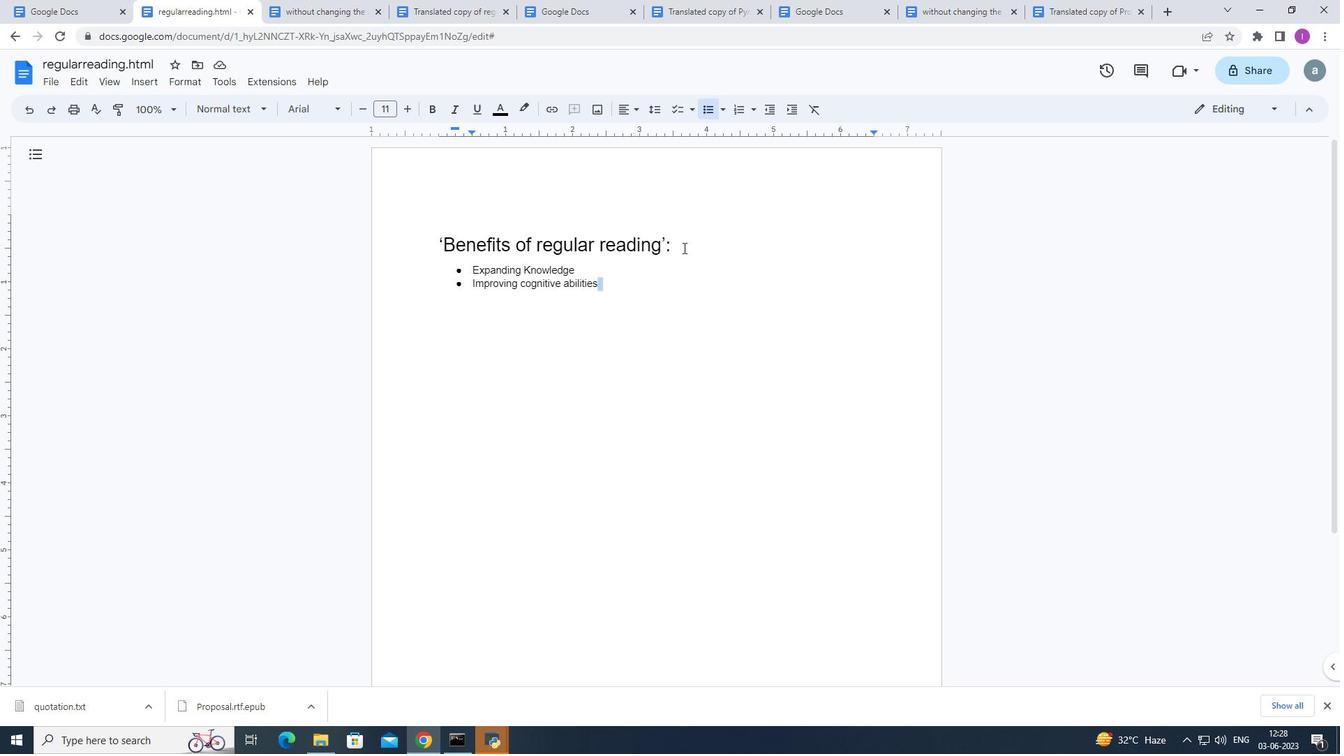 
Action: Mouse pressed left at (684, 242)
Screenshot: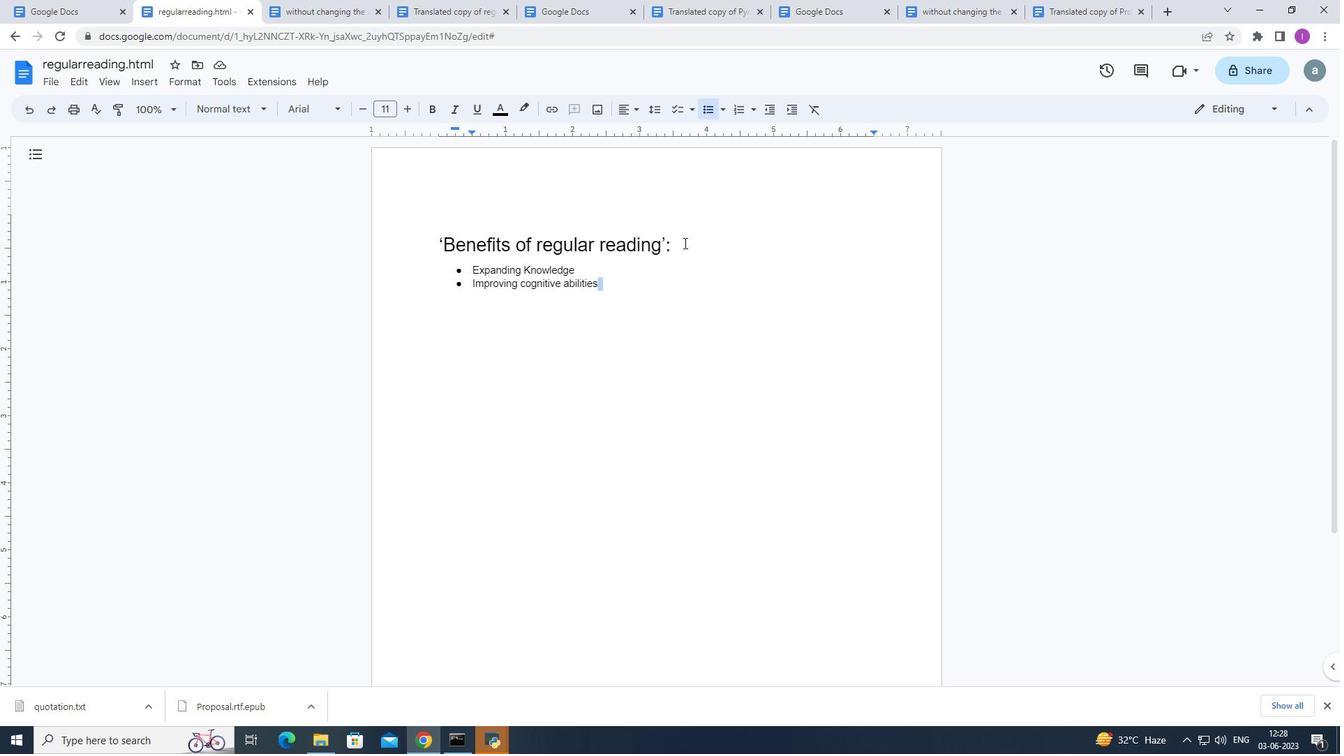 
Action: Mouse moved to (526, 107)
Screenshot: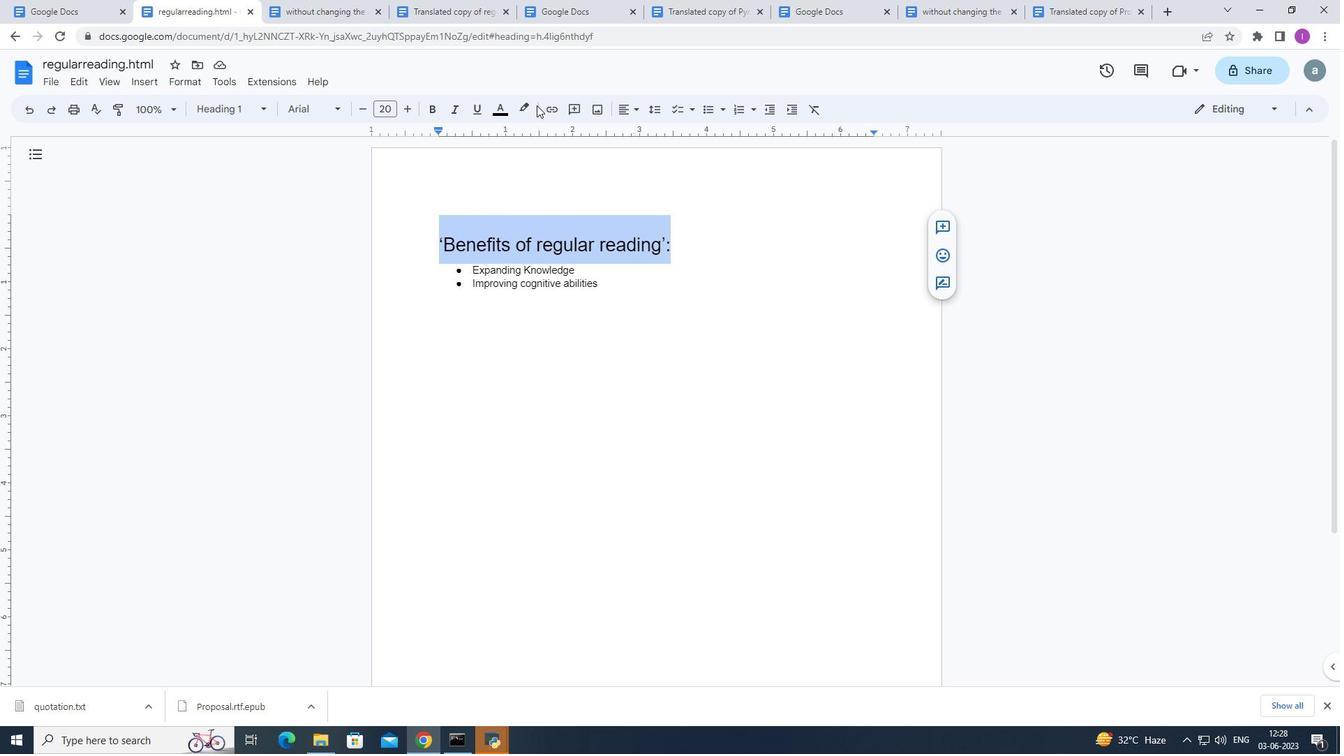 
Action: Mouse pressed left at (526, 107)
Screenshot: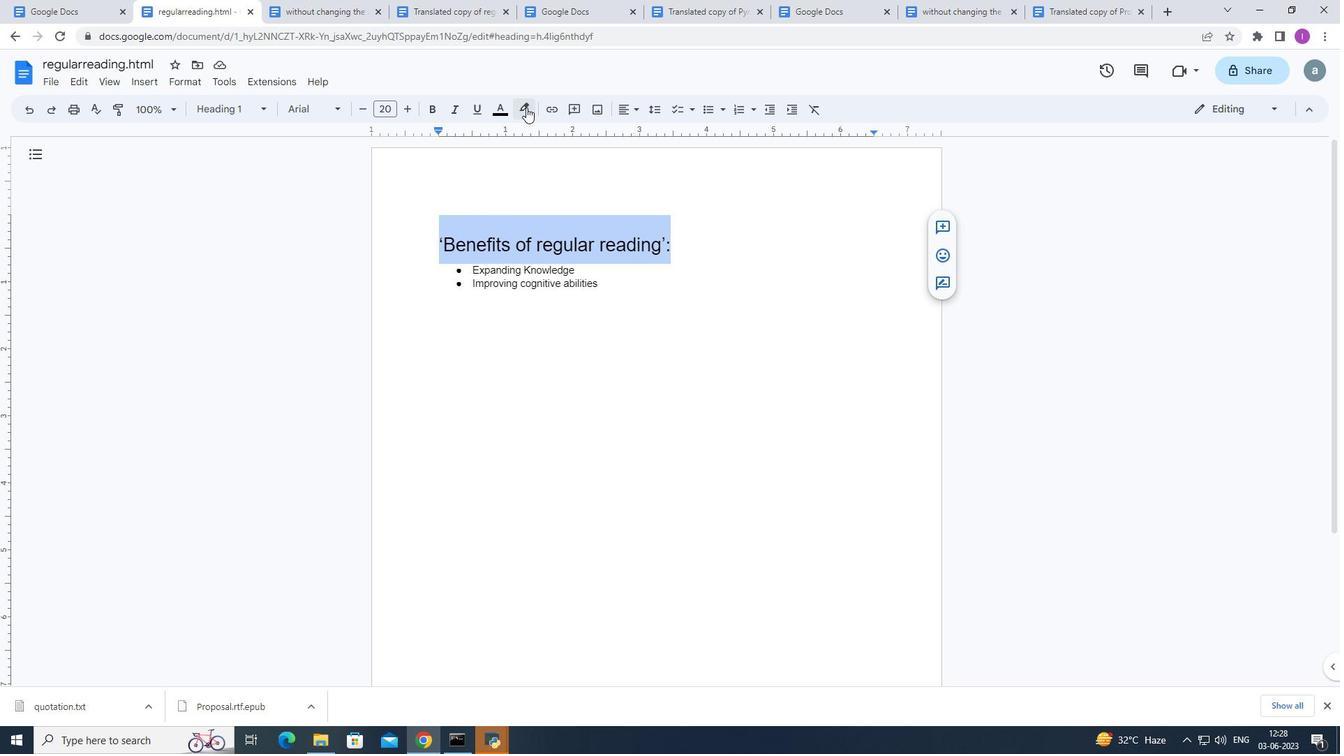 
Action: Mouse moved to (610, 162)
Screenshot: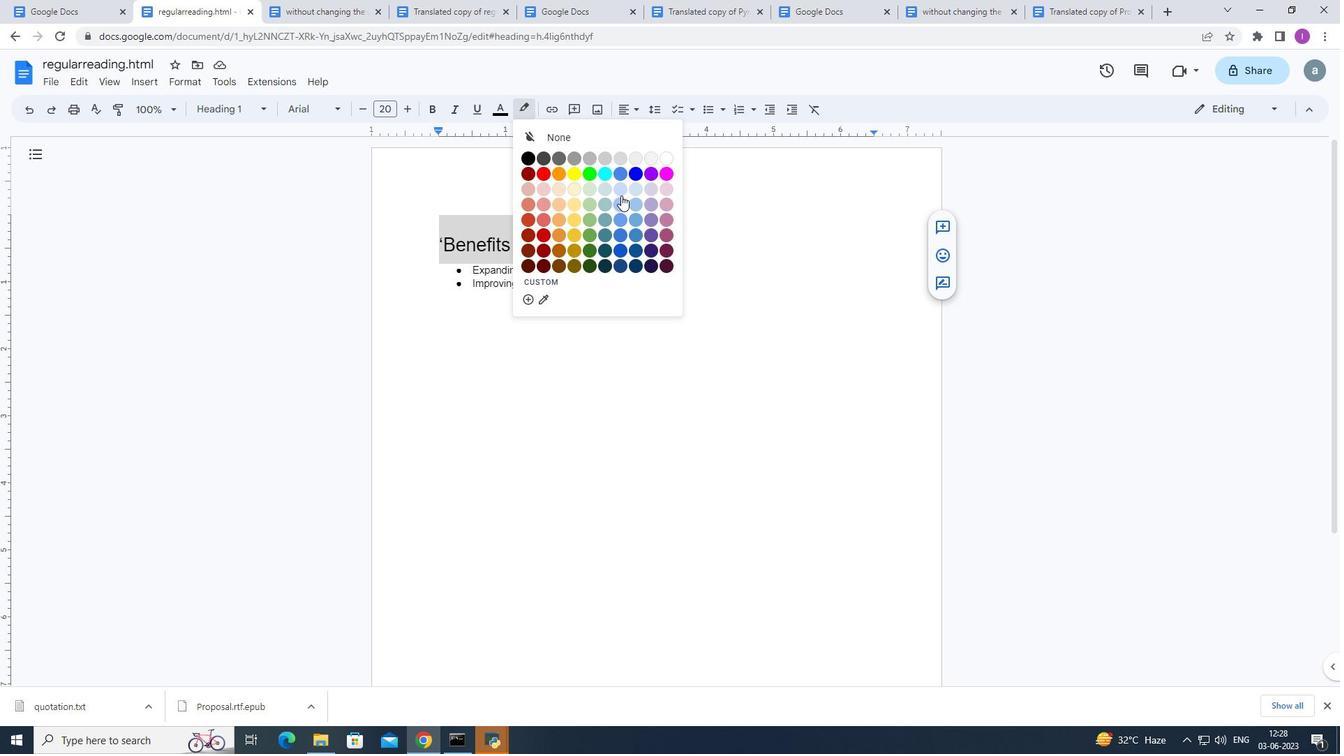 
Action: Mouse pressed left at (610, 162)
Screenshot: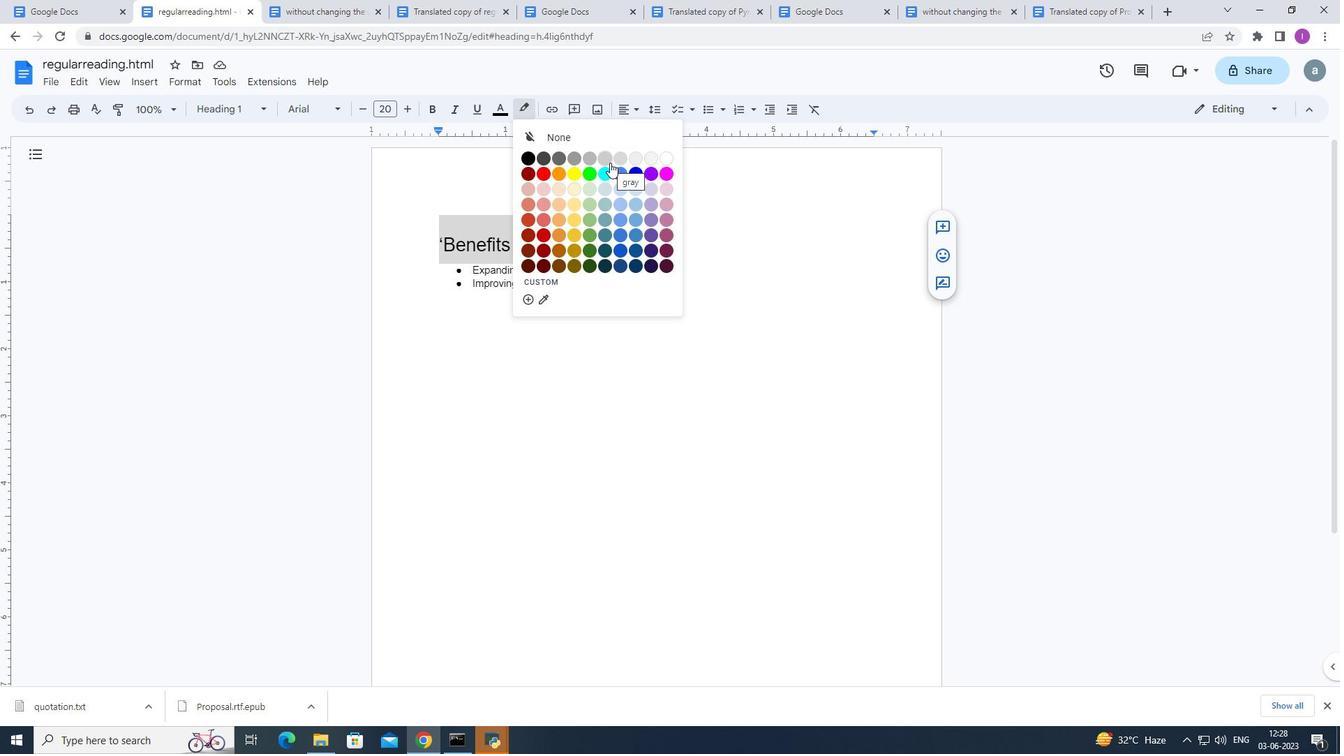 
Action: Mouse pressed left at (610, 162)
Screenshot: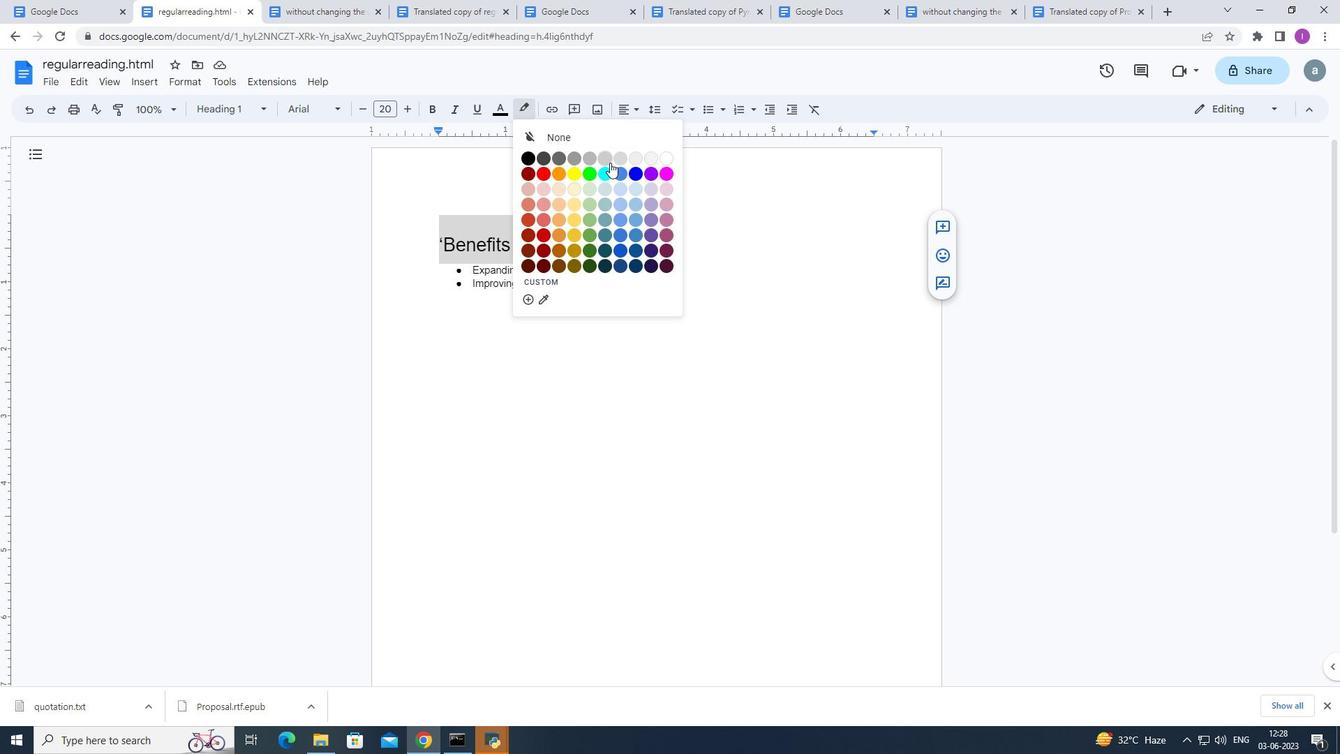 
Action: Mouse moved to (421, 238)
Screenshot: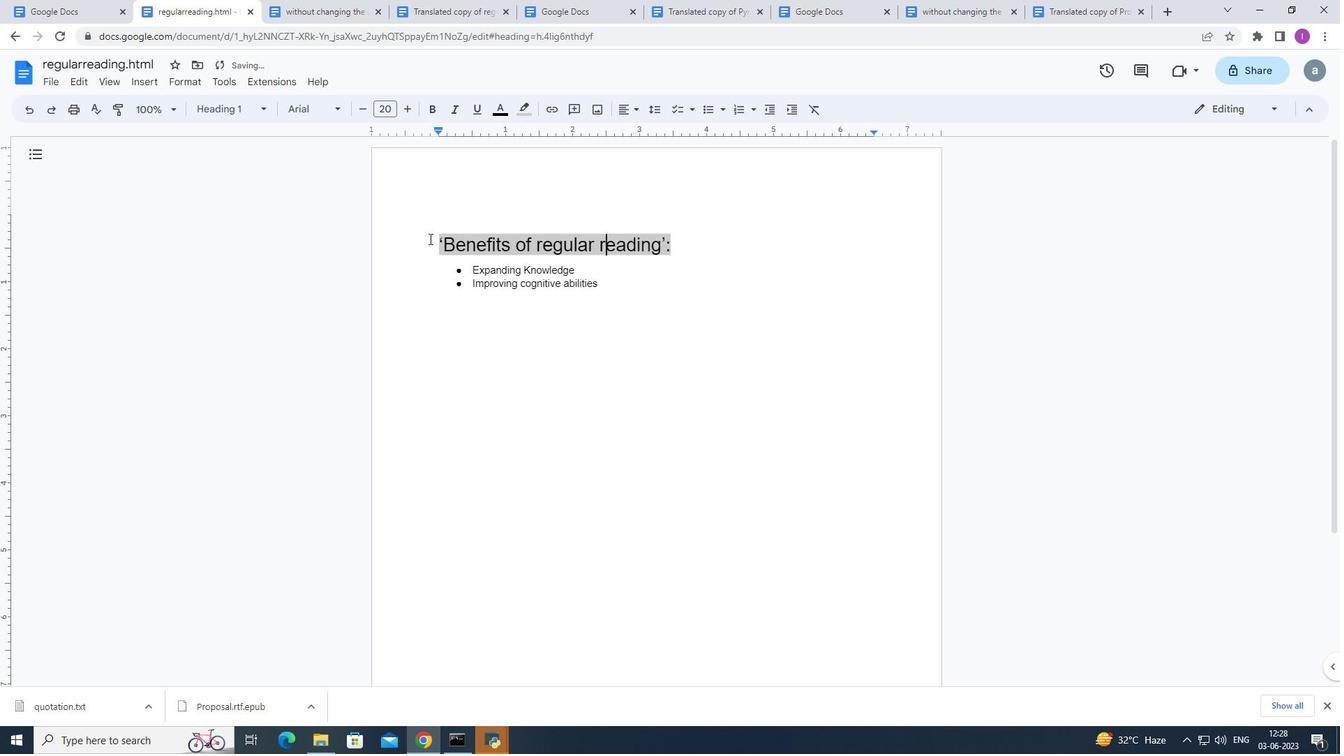 
Action: Mouse pressed left at (421, 238)
Screenshot: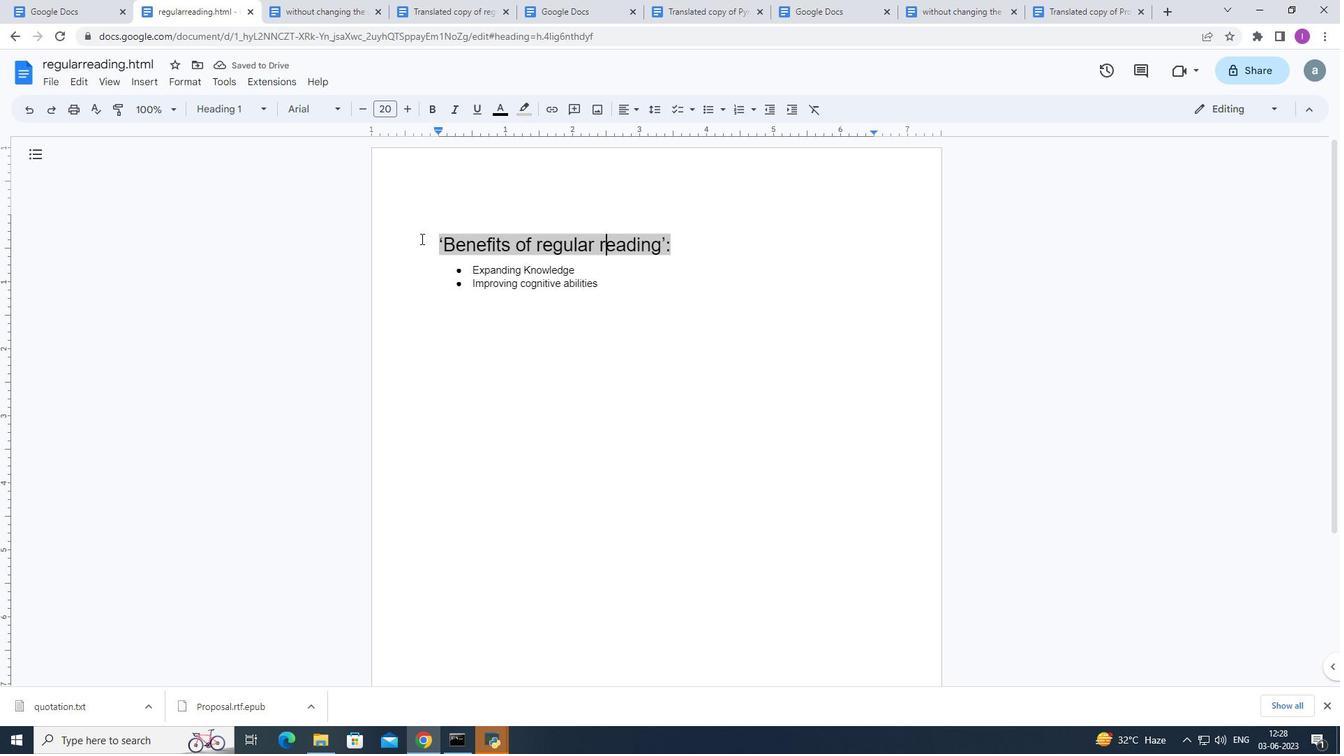 
Action: Mouse moved to (377, 105)
Screenshot: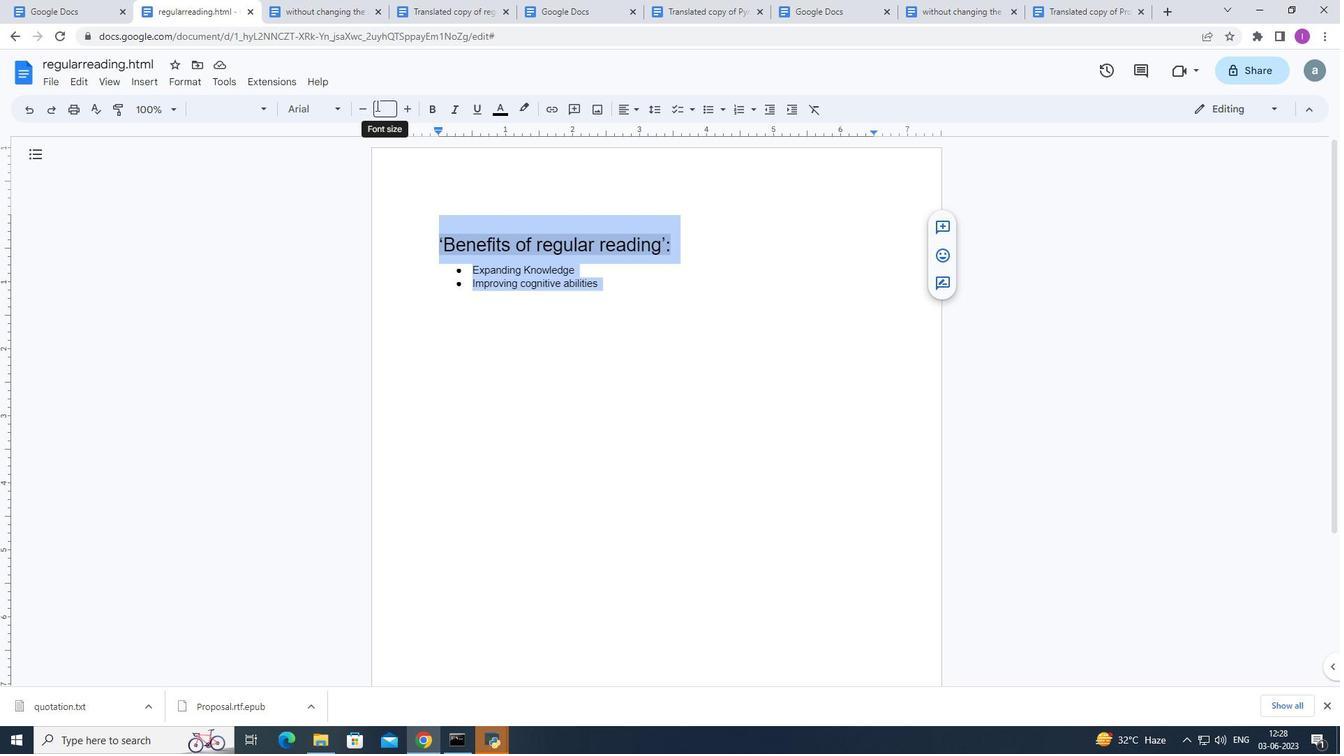 
Action: Mouse pressed left at (377, 105)
Screenshot: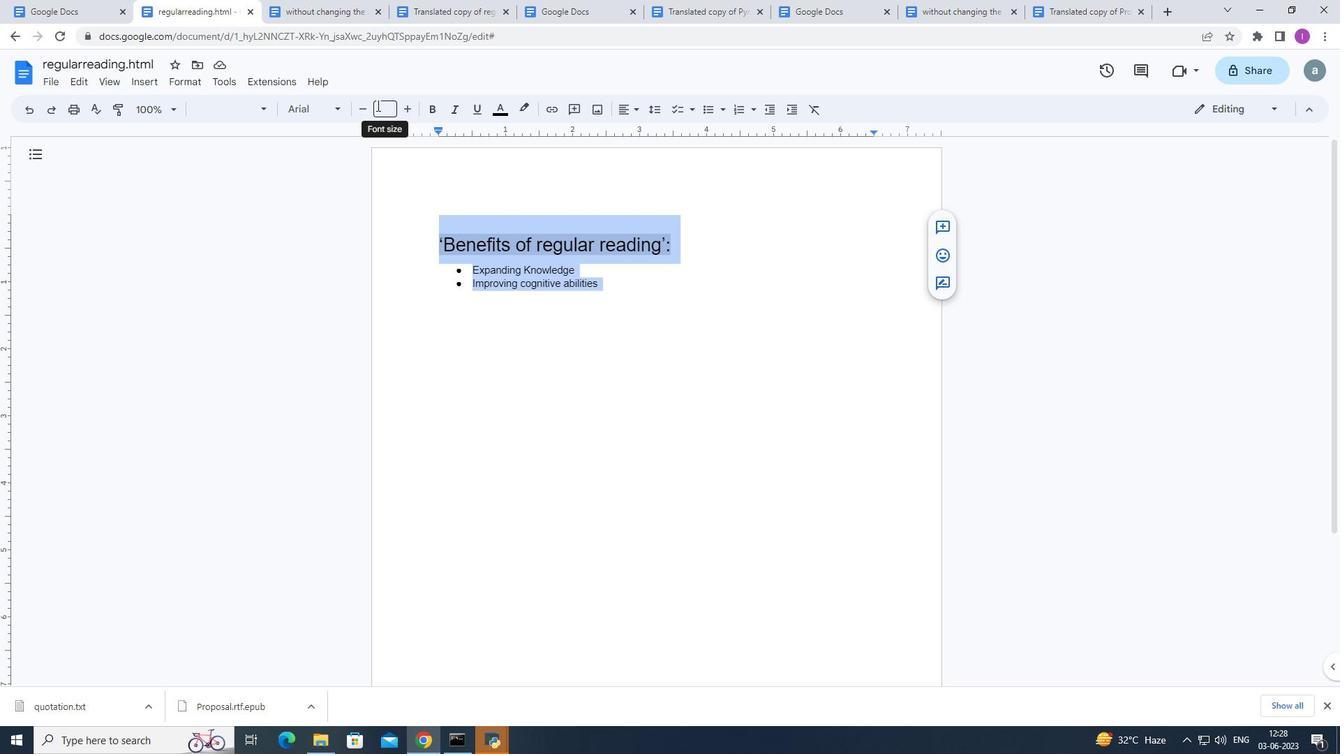 
Action: Mouse moved to (382, 122)
Screenshot: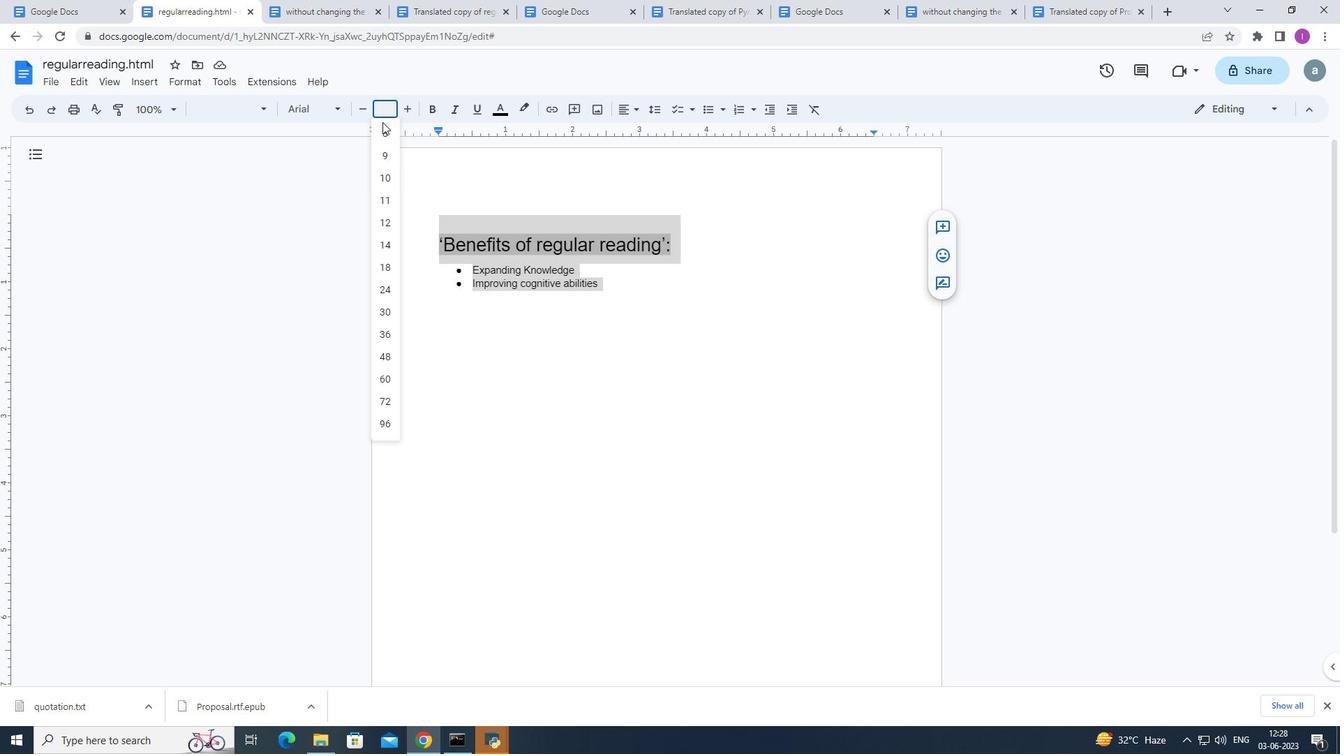 
Action: Key pressed 2
Screenshot: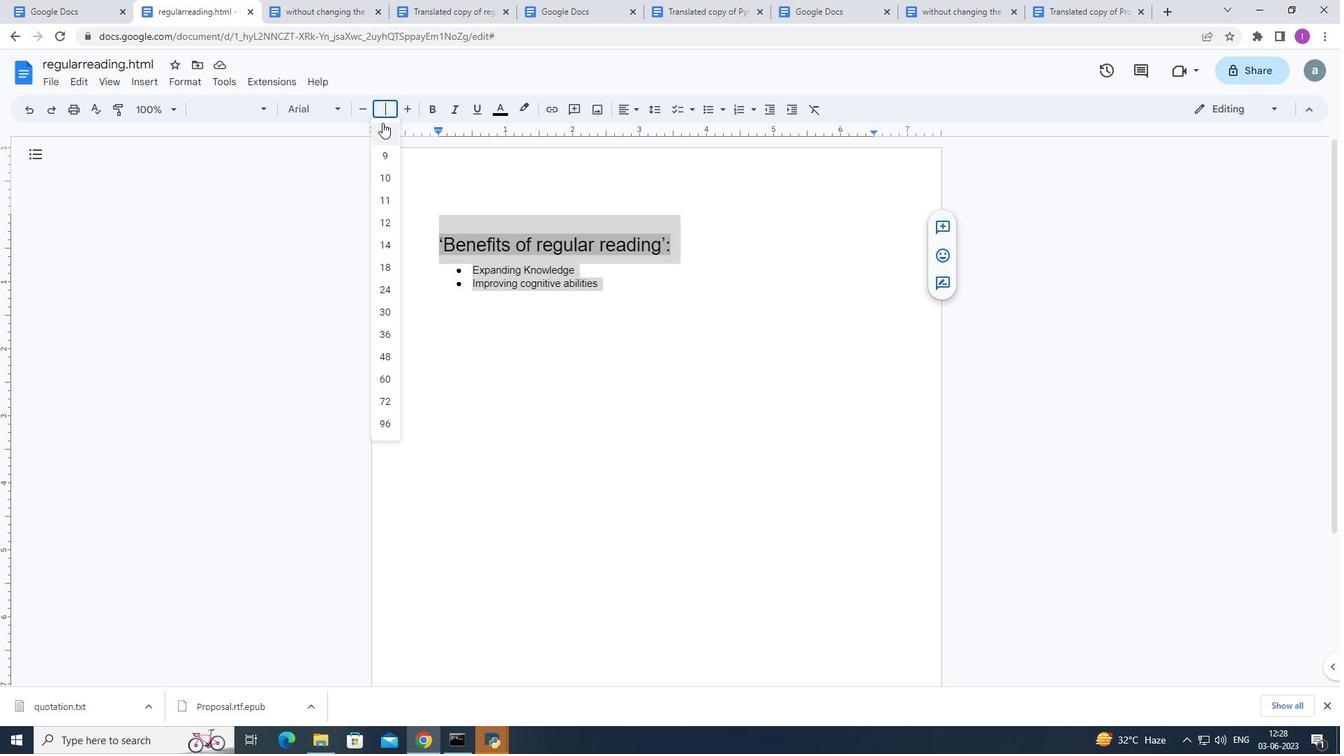 
Action: Mouse moved to (383, 126)
Screenshot: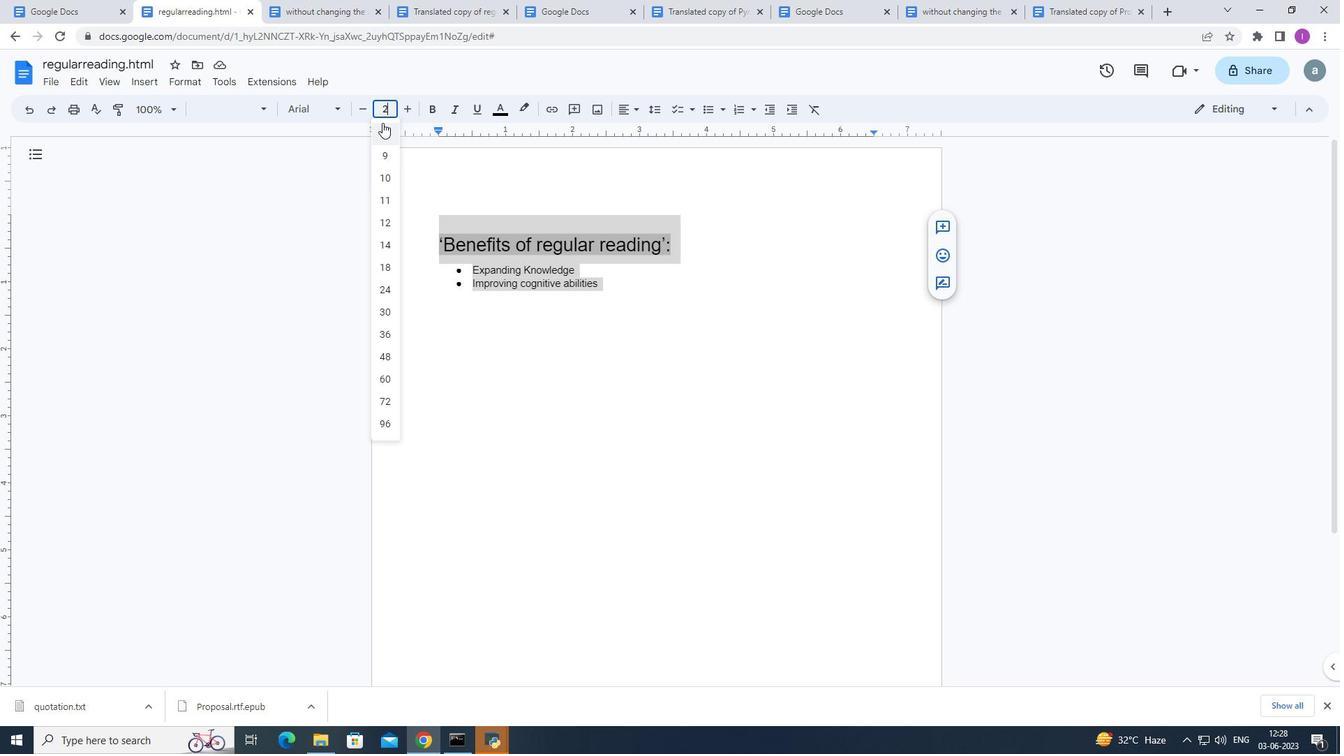 
Action: Key pressed 0<Key.enter>
Screenshot: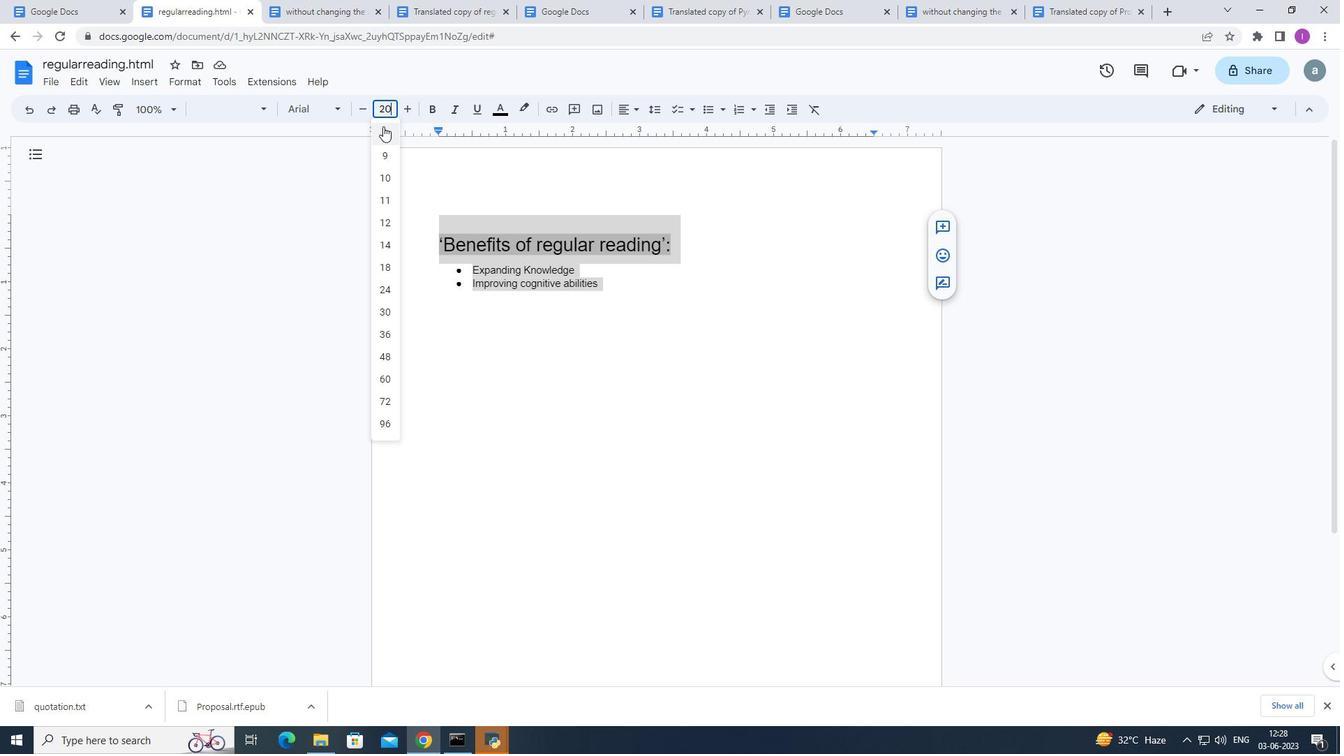 
Action: Mouse moved to (756, 229)
Screenshot: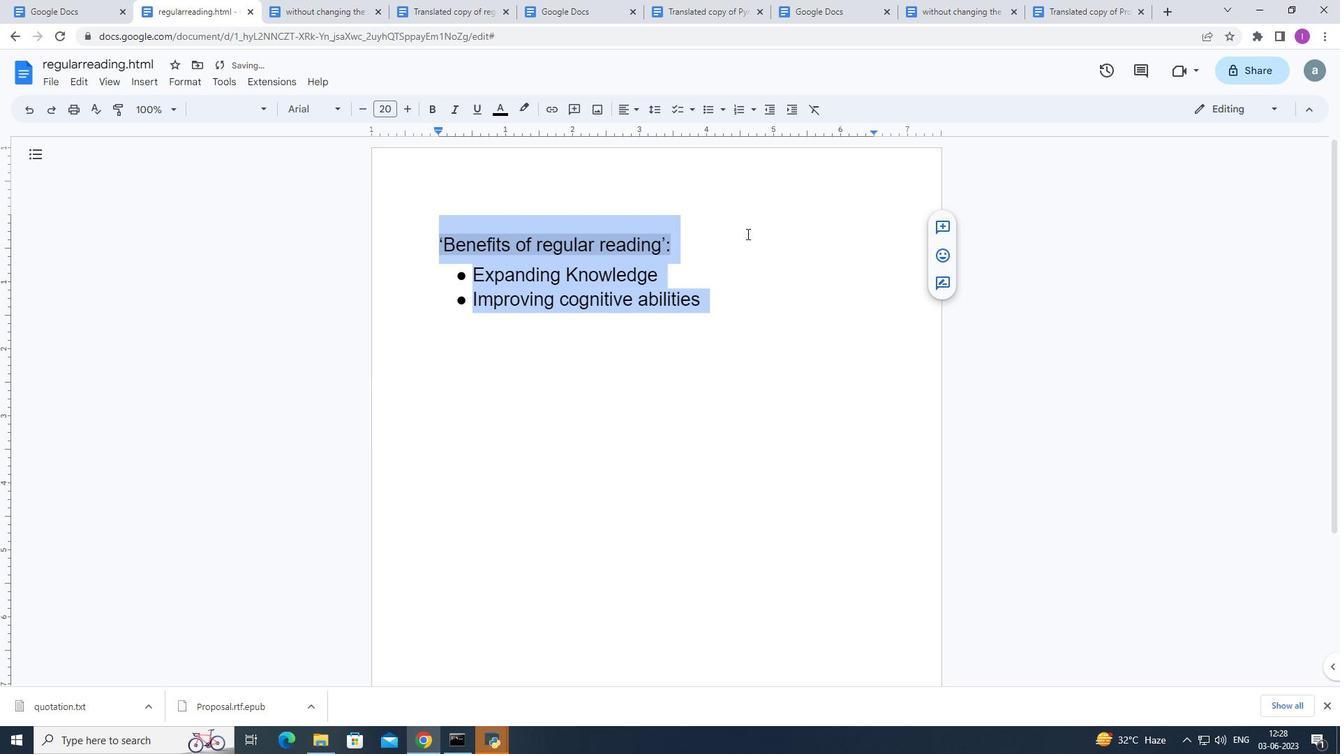 
Action: Mouse pressed left at (756, 229)
Screenshot: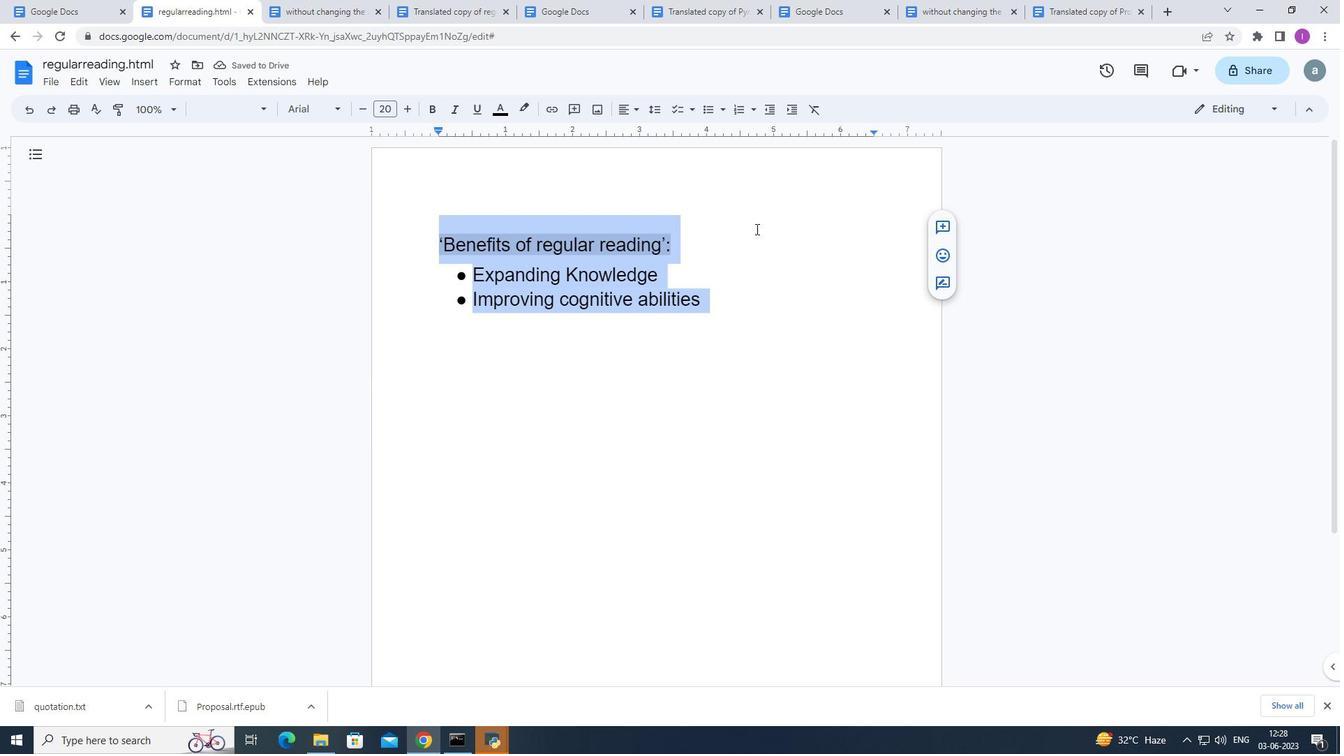 
Action: Mouse moved to (400, 288)
Screenshot: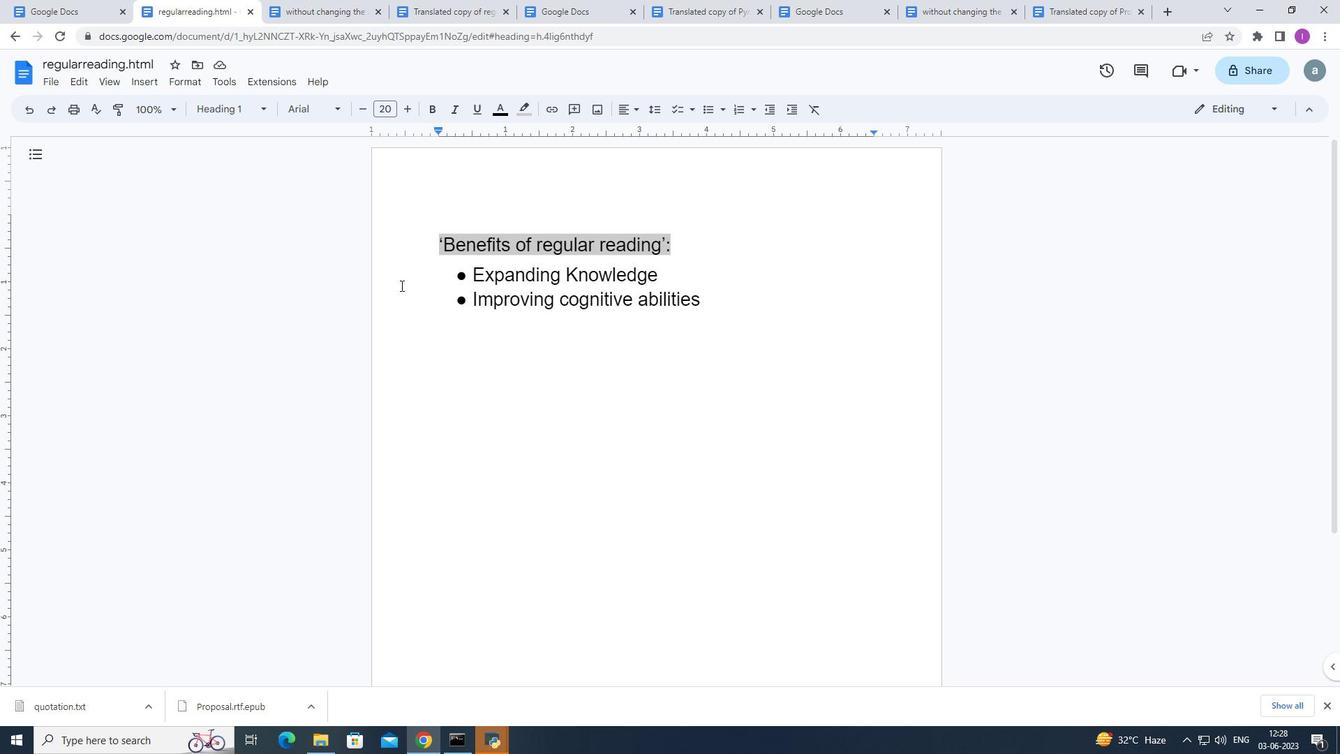 
